 Task: Add a signature James Flores containing Have a great Fathers Day, James Flores to email address softage.8@softage.net and add a folder Educational resources
Action: Mouse moved to (126, 166)
Screenshot: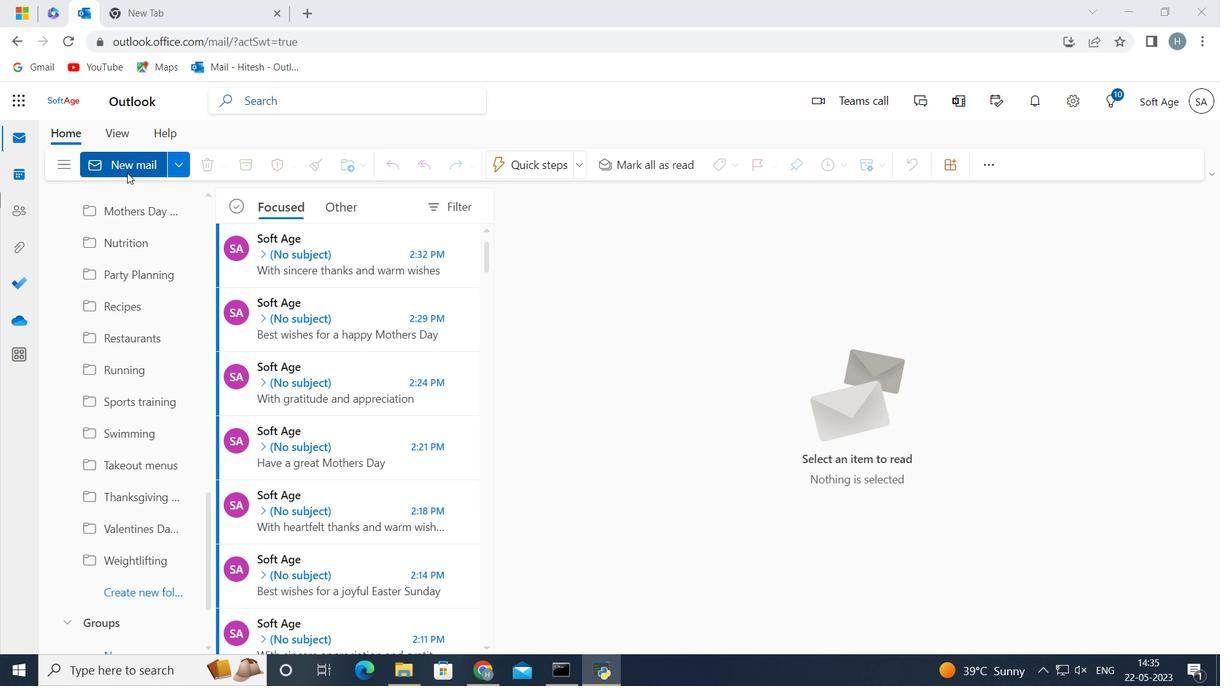 
Action: Mouse pressed left at (126, 166)
Screenshot: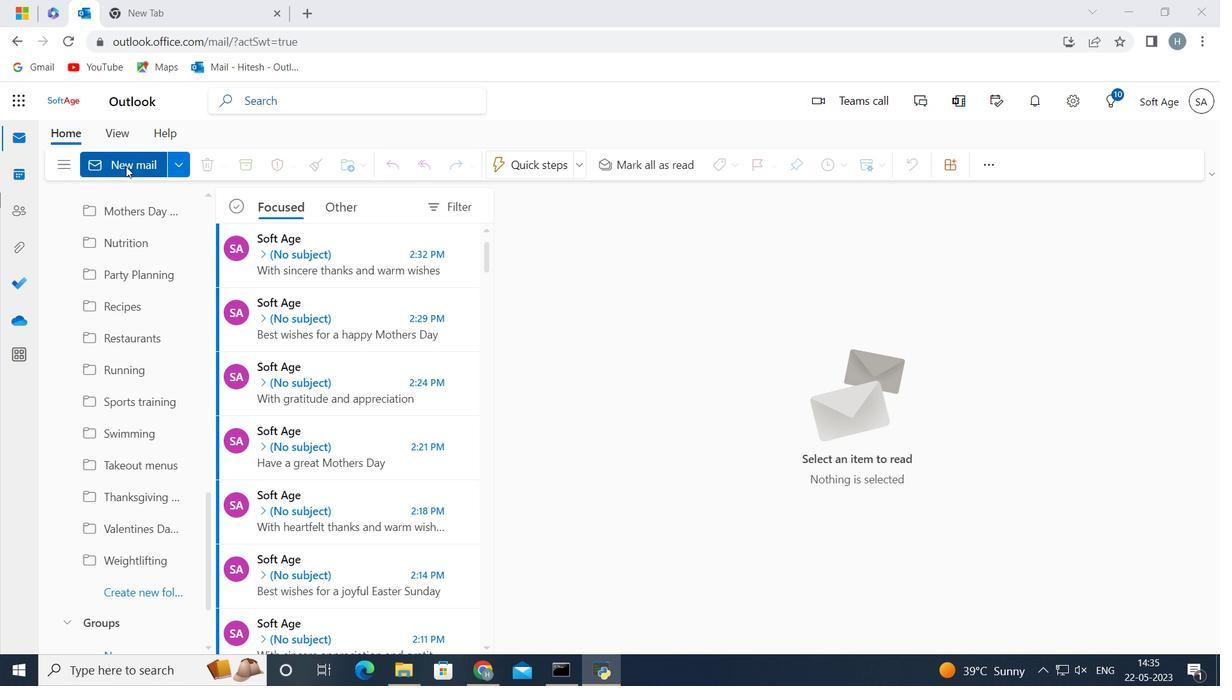 
Action: Mouse moved to (1002, 174)
Screenshot: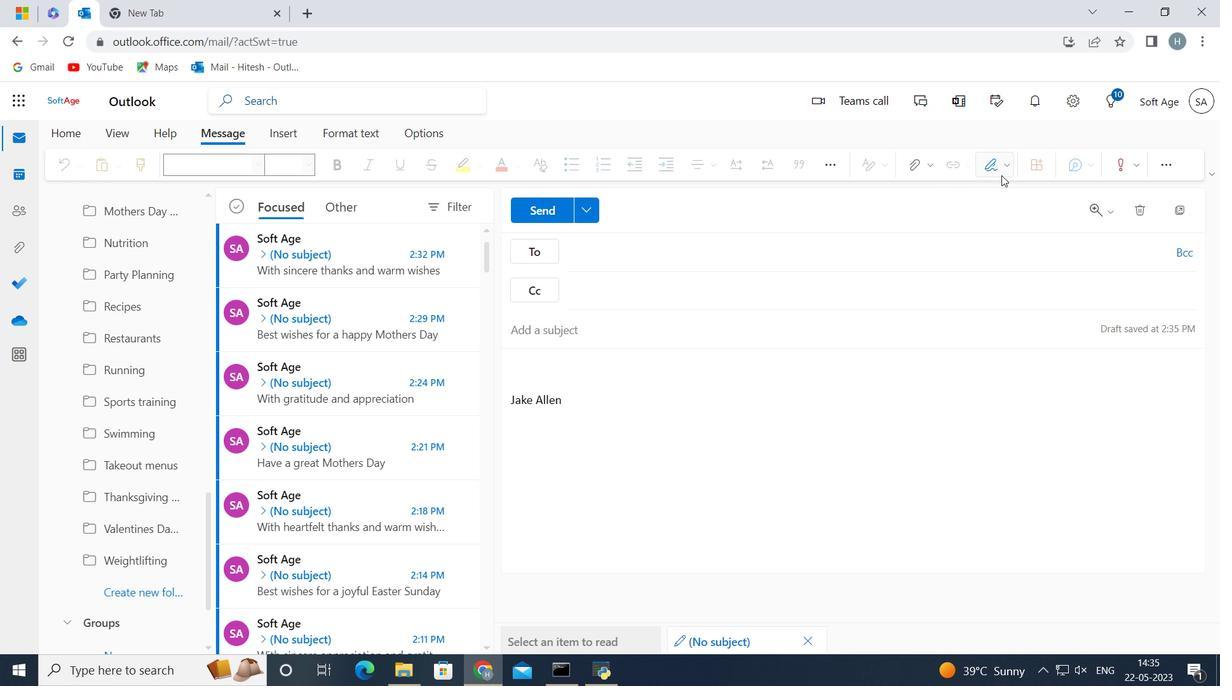 
Action: Mouse pressed left at (1002, 174)
Screenshot: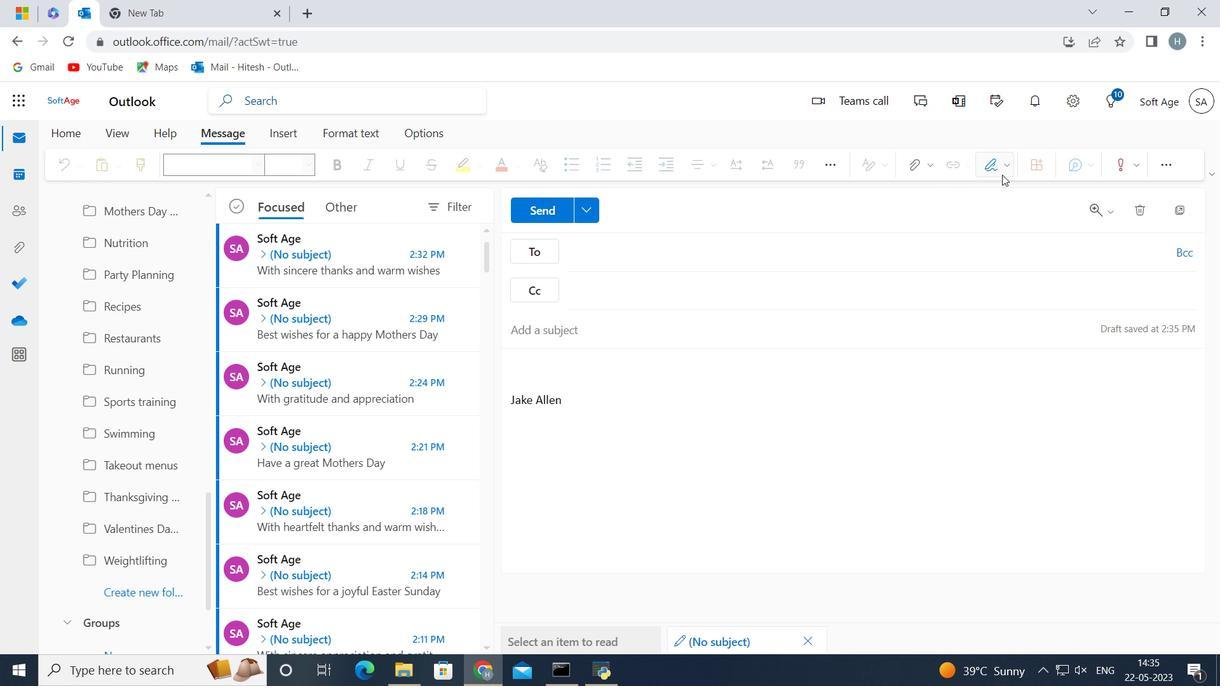 
Action: Mouse moved to (934, 547)
Screenshot: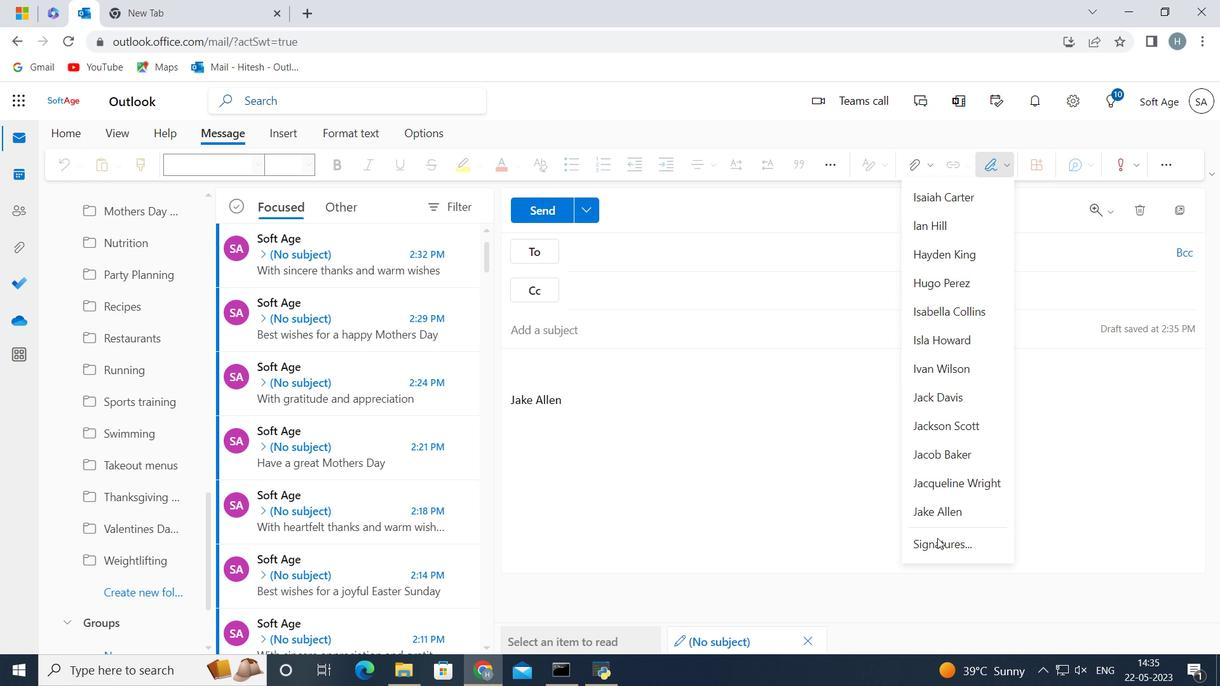 
Action: Mouse pressed left at (934, 547)
Screenshot: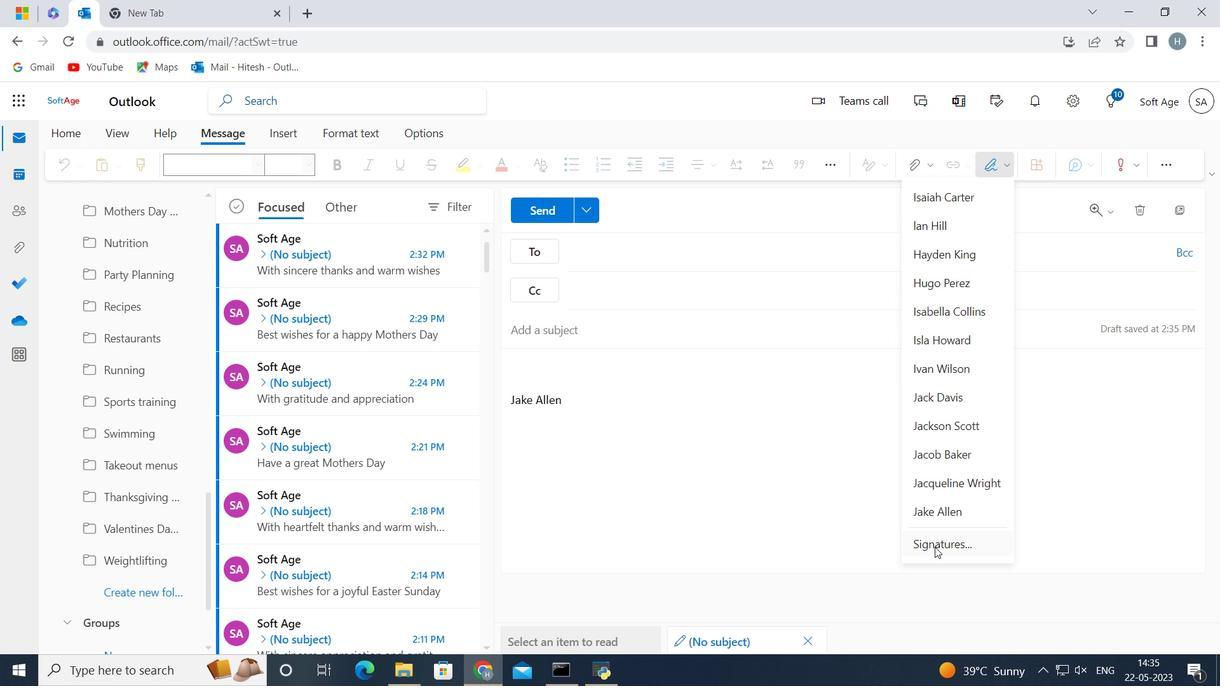 
Action: Mouse moved to (793, 290)
Screenshot: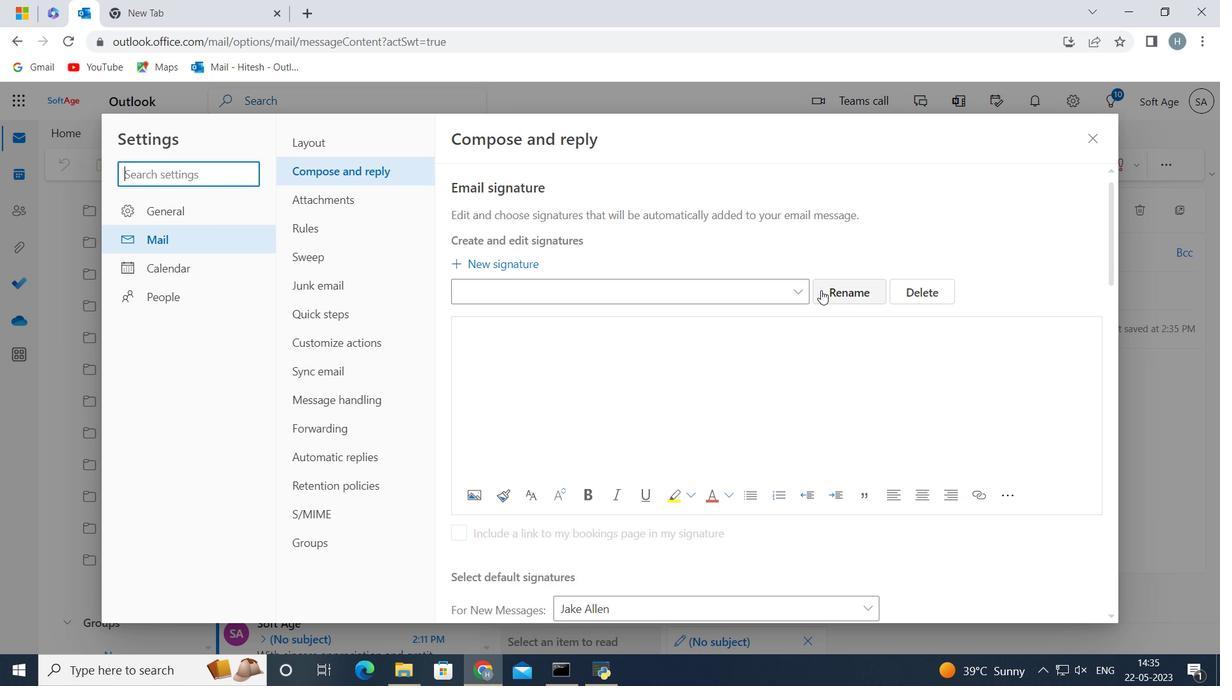 
Action: Mouse pressed left at (793, 290)
Screenshot: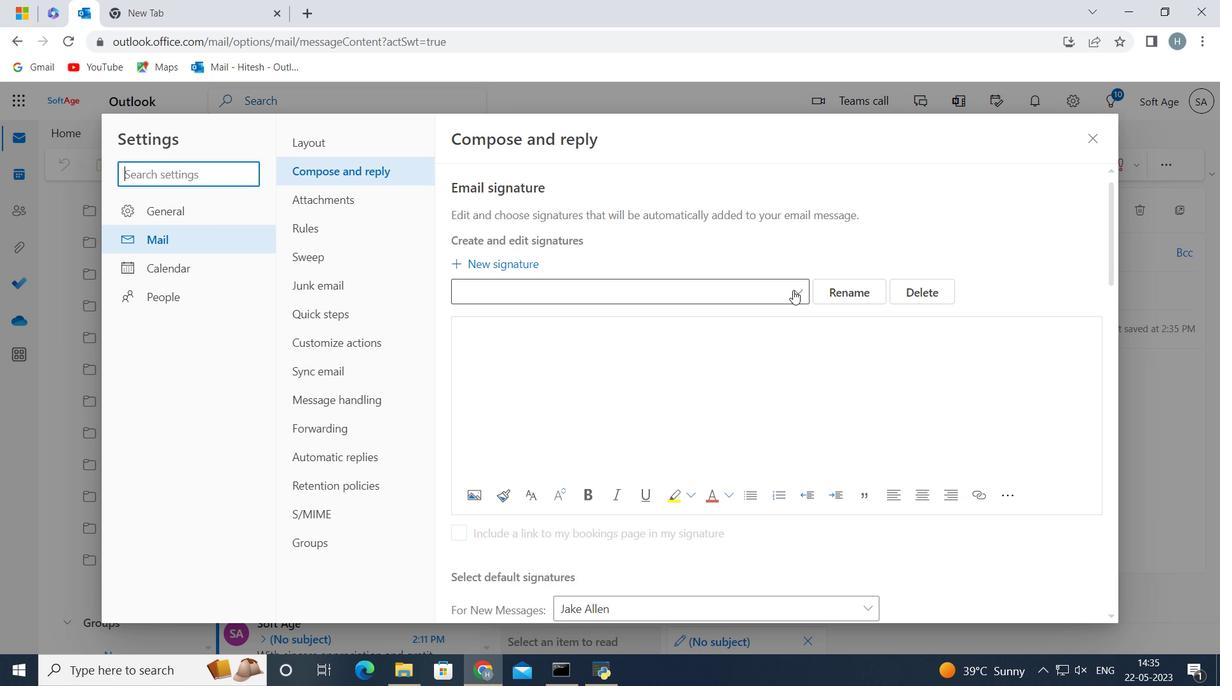 
Action: Mouse moved to (852, 287)
Screenshot: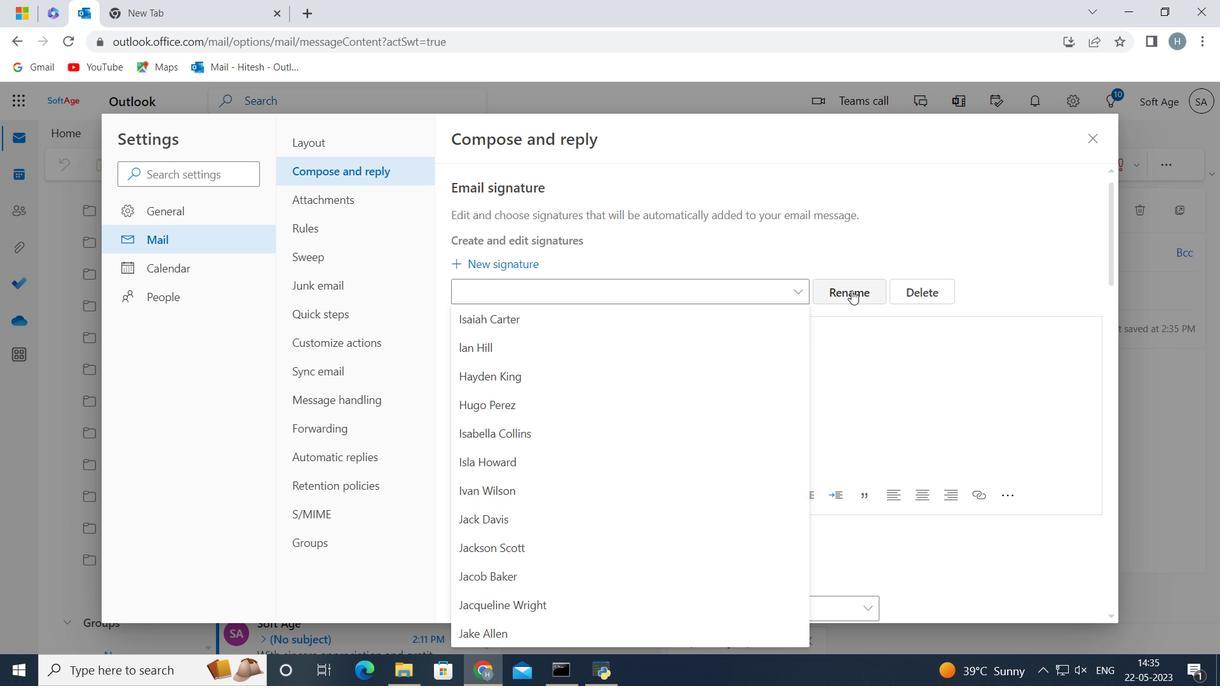 
Action: Mouse pressed left at (852, 287)
Screenshot: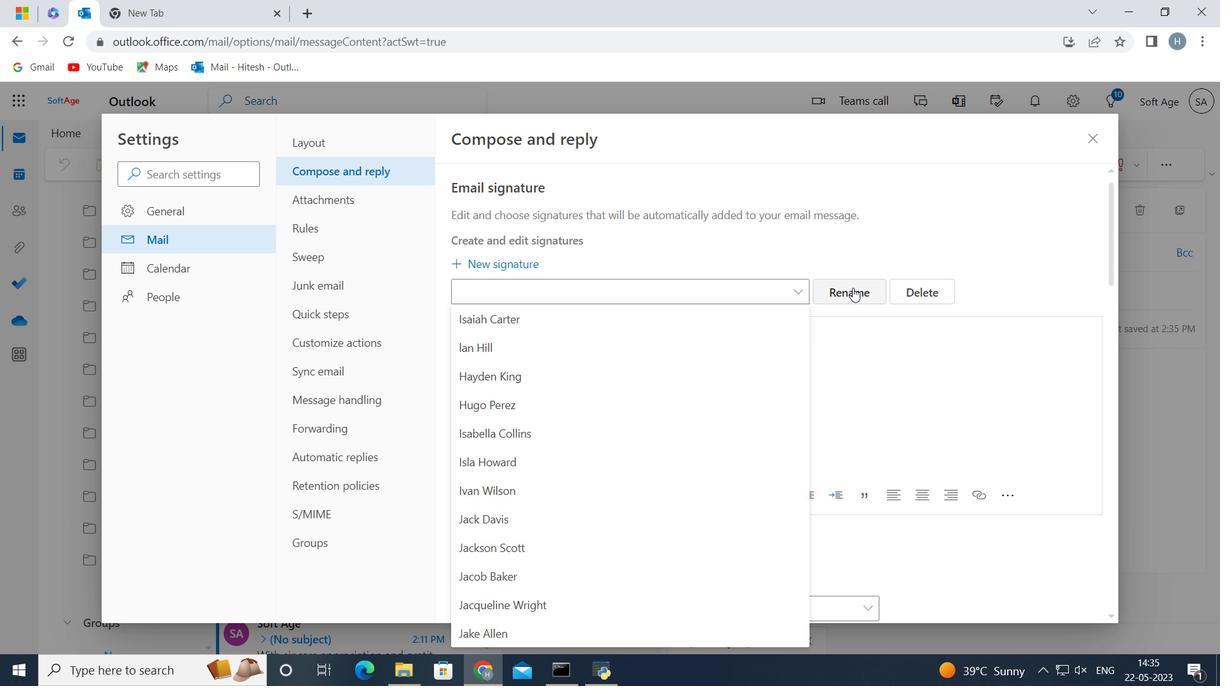 
Action: Mouse pressed left at (852, 287)
Screenshot: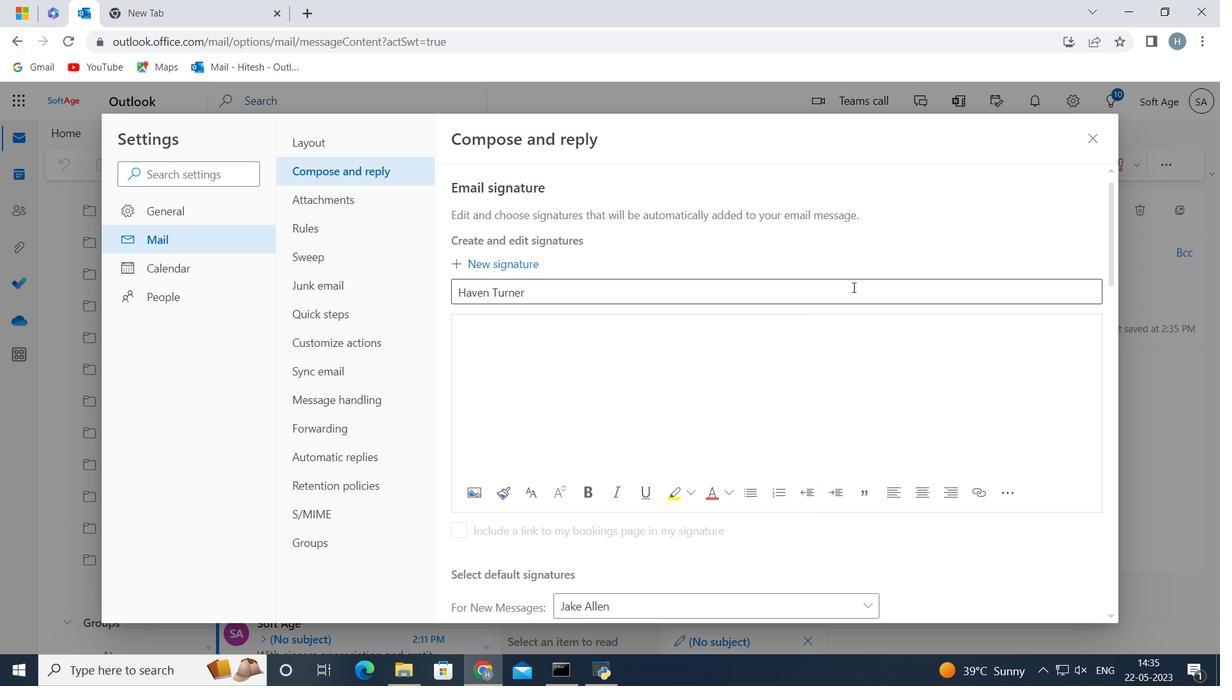 
Action: Key pressed <Key.backspace><Key.backspace><Key.backspace><Key.backspace><Key.backspace><Key.backspace><Key.backspace><Key.backspace><Key.backspace><Key.backspace><Key.backspace><Key.backspace><Key.backspace><Key.shift>James<Key.space><Key.shift>Flores<Key.space>
Screenshot: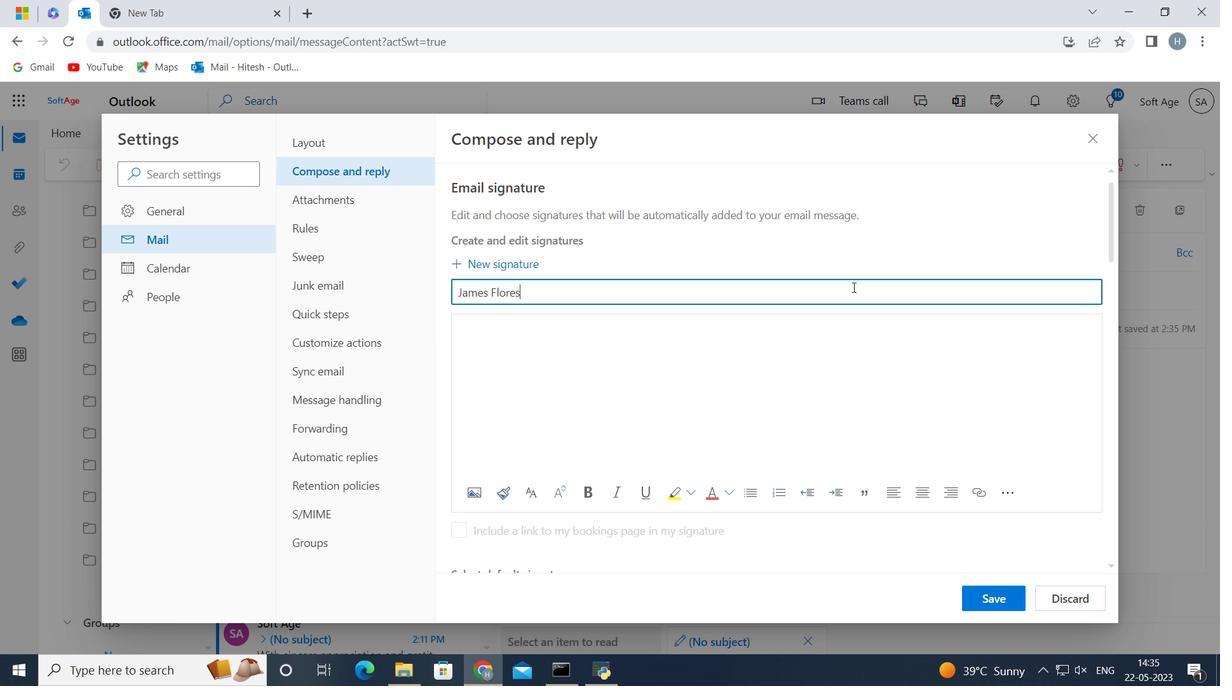 
Action: Mouse moved to (537, 339)
Screenshot: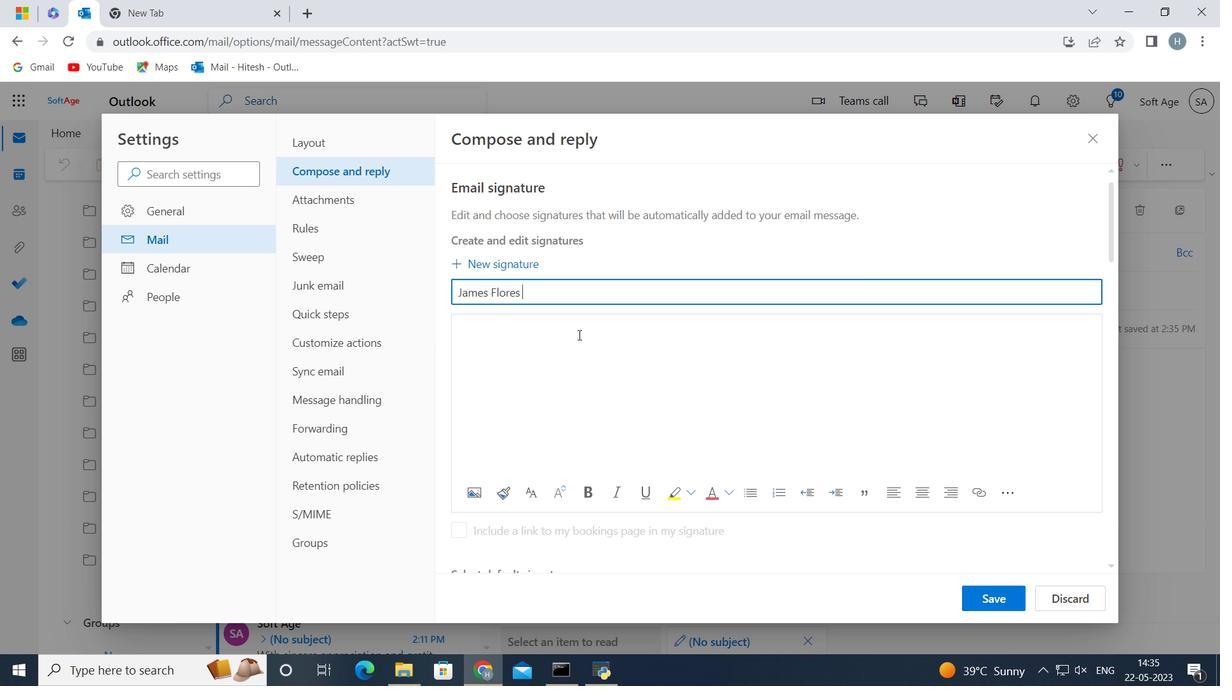 
Action: Mouse pressed left at (537, 339)
Screenshot: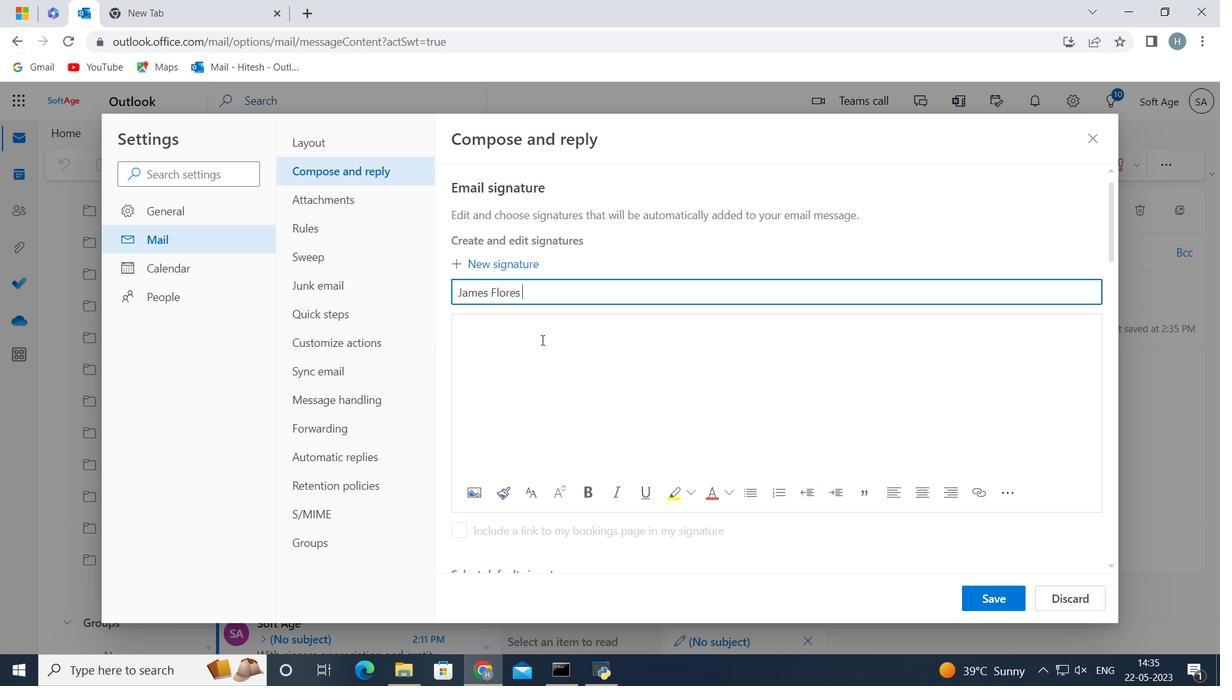 
Action: Key pressed <Key.shift>James<Key.space><Key.shift>Flores<Key.space>
Screenshot: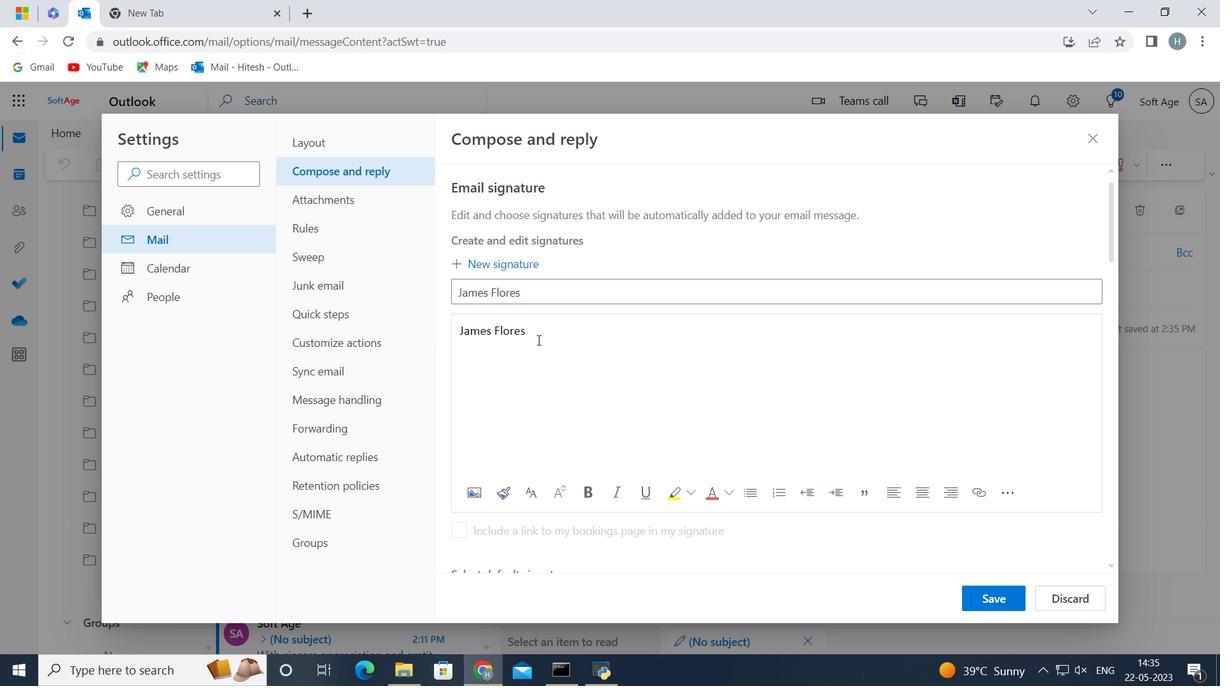 
Action: Mouse moved to (995, 603)
Screenshot: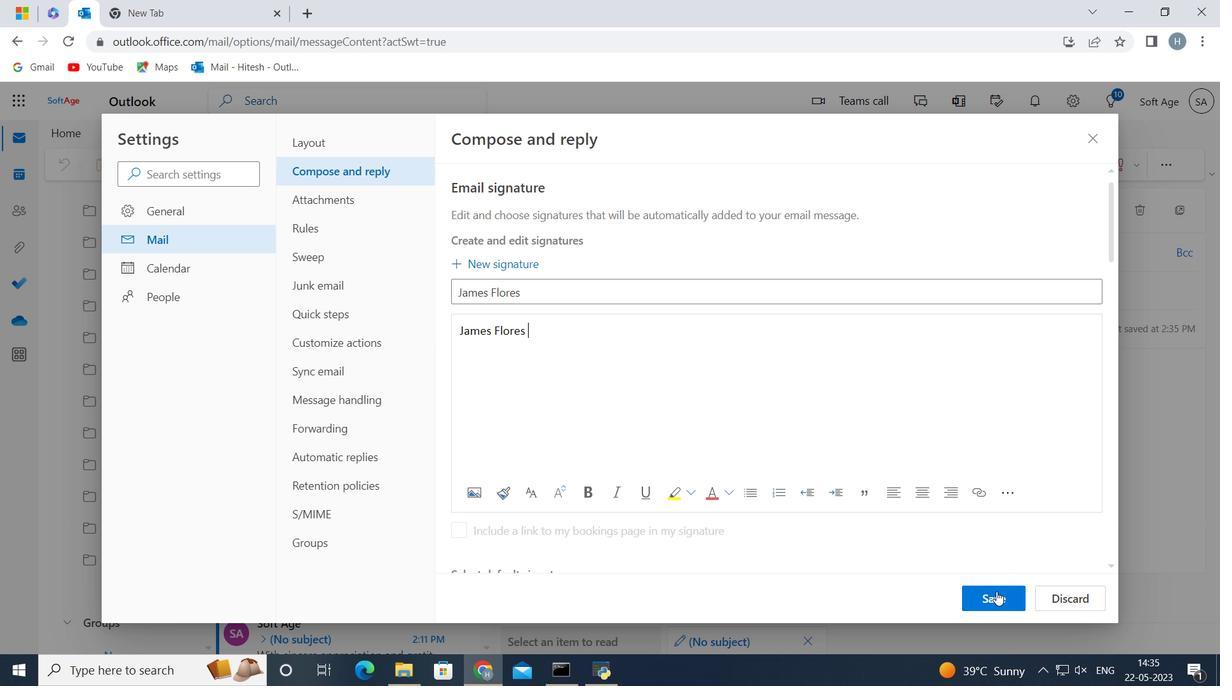 
Action: Mouse pressed left at (995, 603)
Screenshot: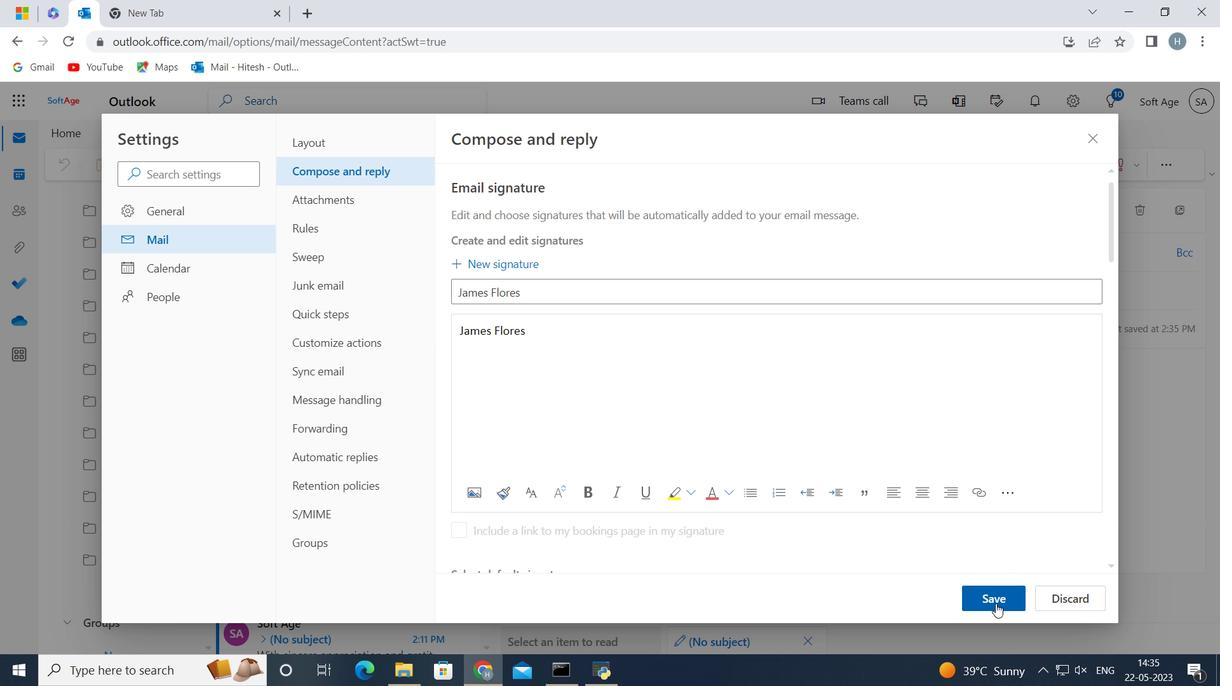 
Action: Mouse moved to (950, 302)
Screenshot: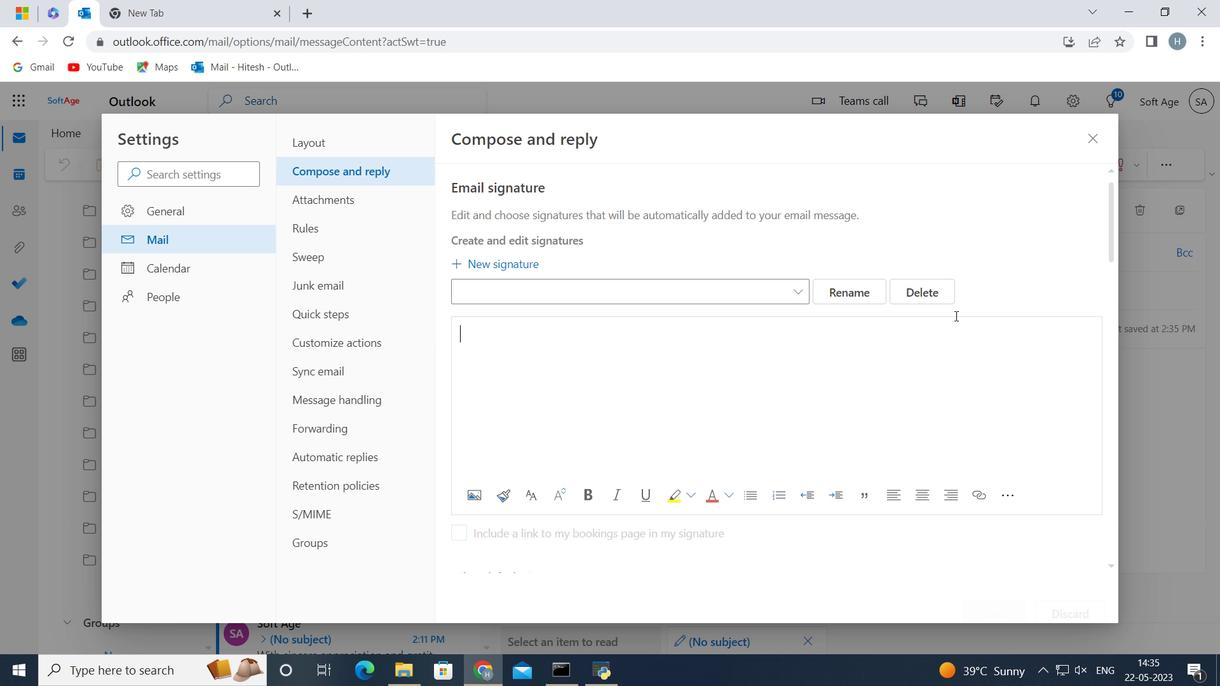 
Action: Mouse scrolled (950, 301) with delta (0, 0)
Screenshot: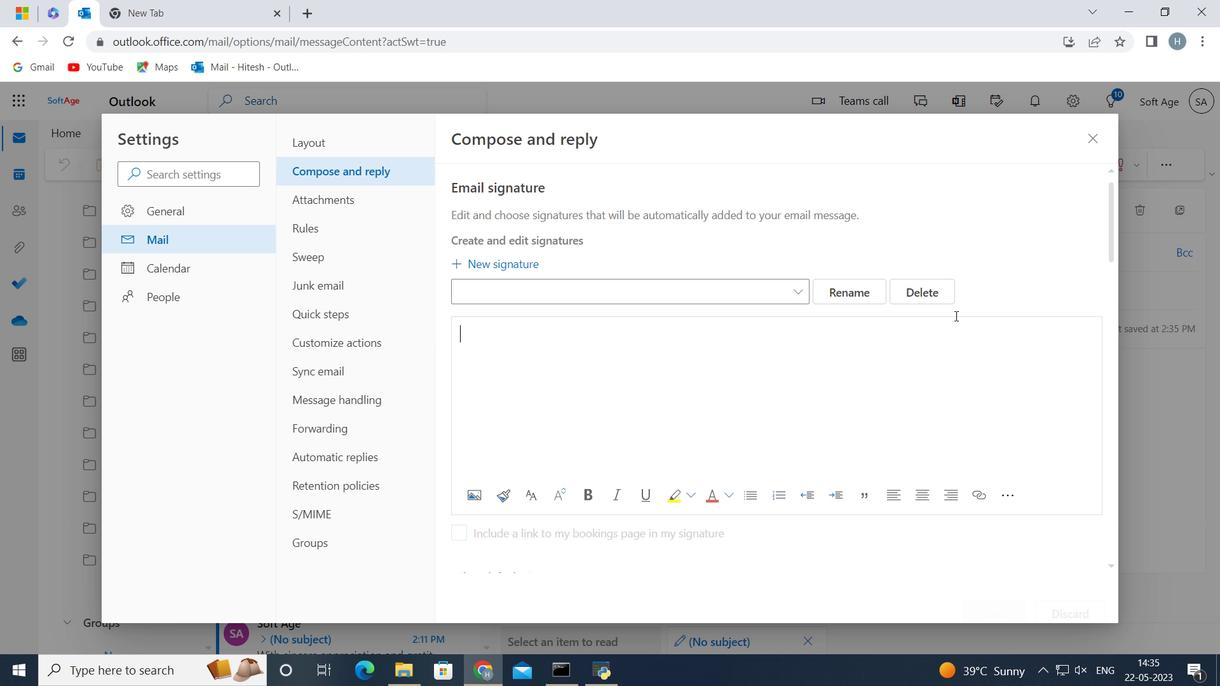 
Action: Mouse scrolled (950, 301) with delta (0, 0)
Screenshot: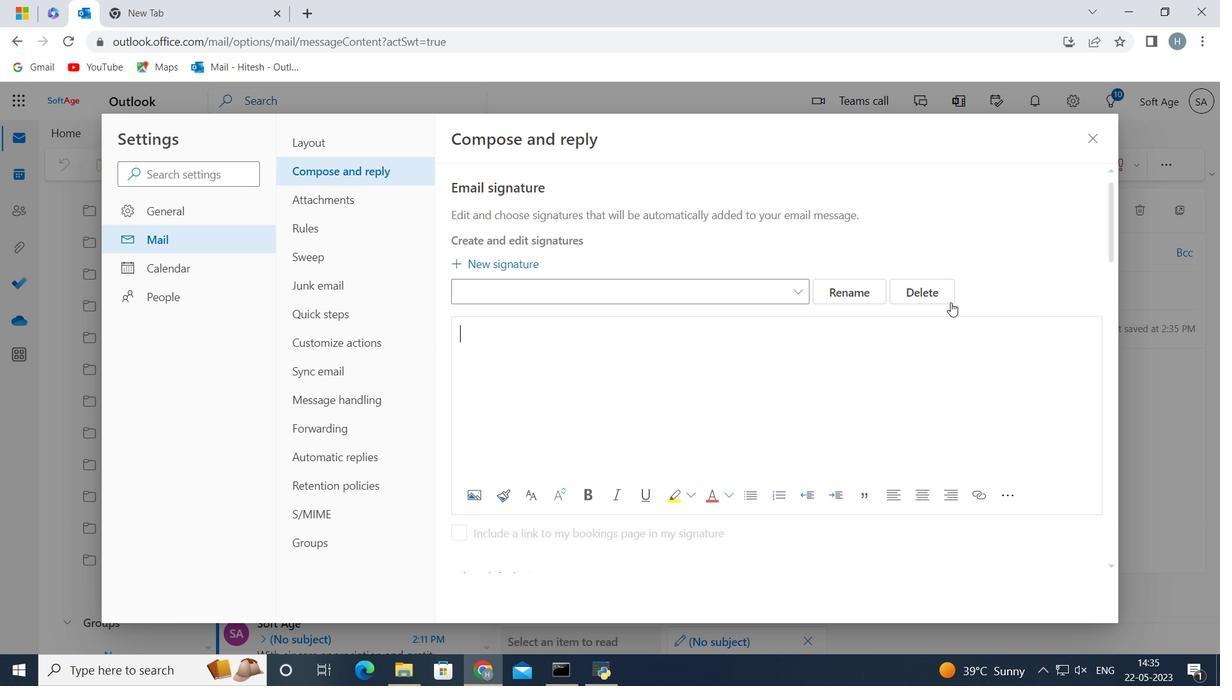 
Action: Mouse scrolled (950, 301) with delta (0, 0)
Screenshot: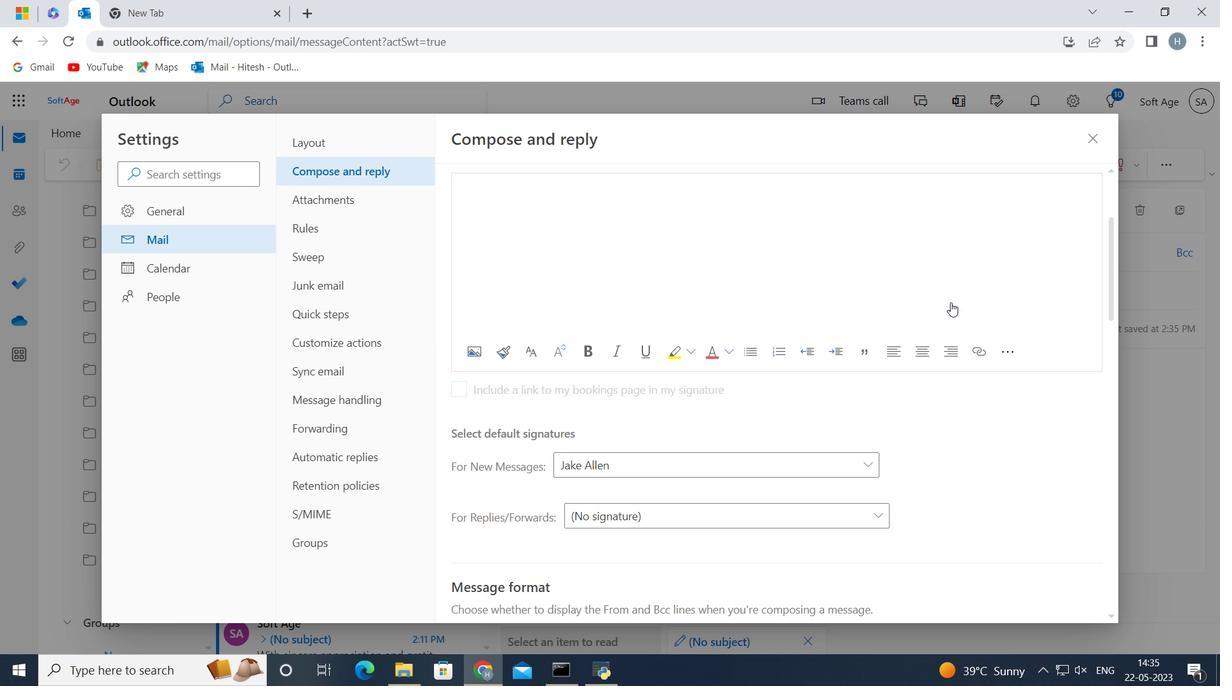 
Action: Mouse scrolled (950, 301) with delta (0, 0)
Screenshot: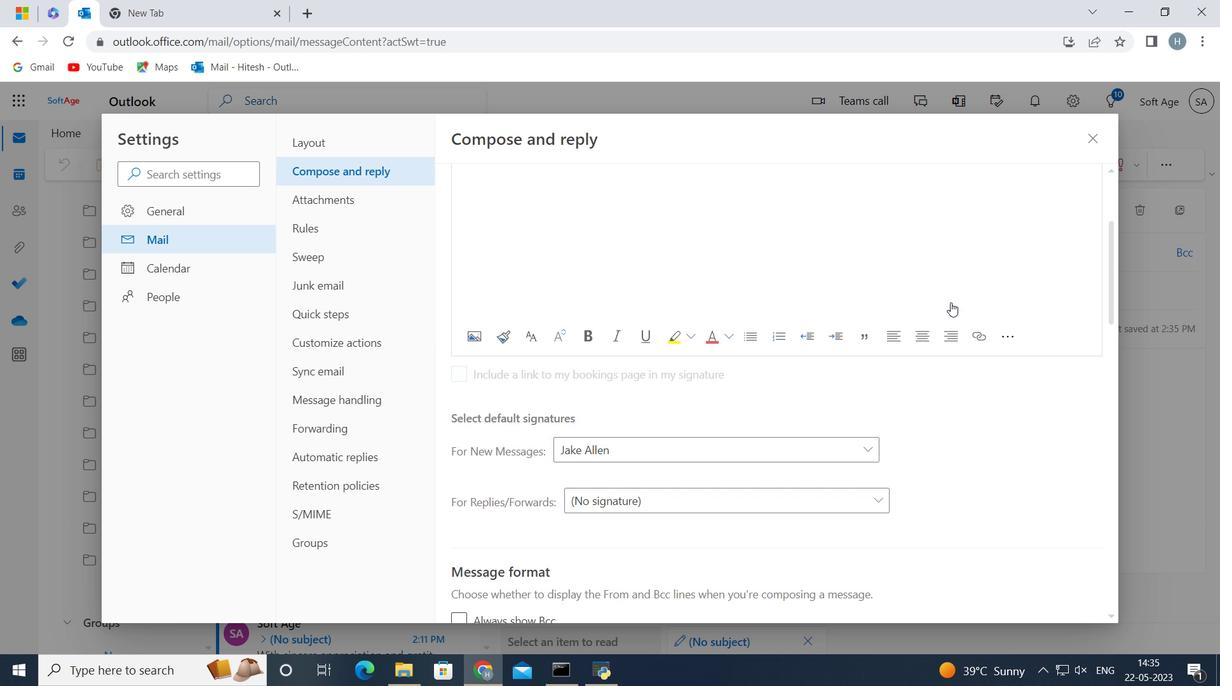 
Action: Mouse moved to (819, 286)
Screenshot: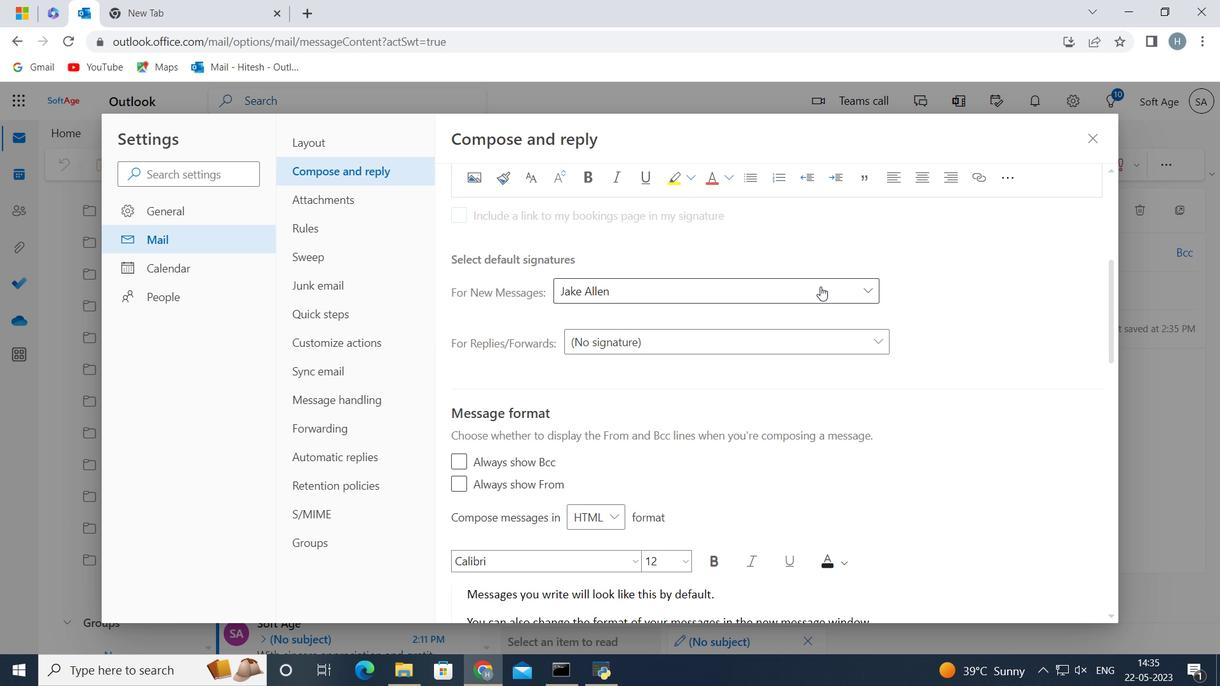 
Action: Mouse pressed left at (819, 286)
Screenshot: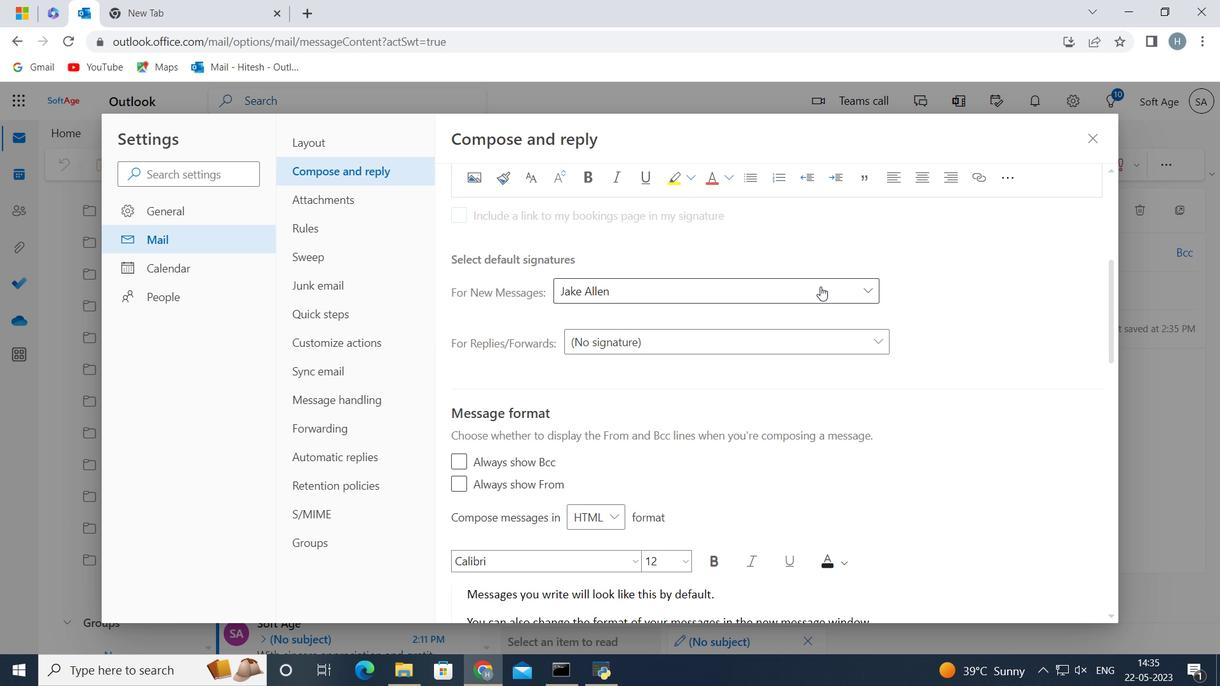 
Action: Mouse moved to (990, 632)
Screenshot: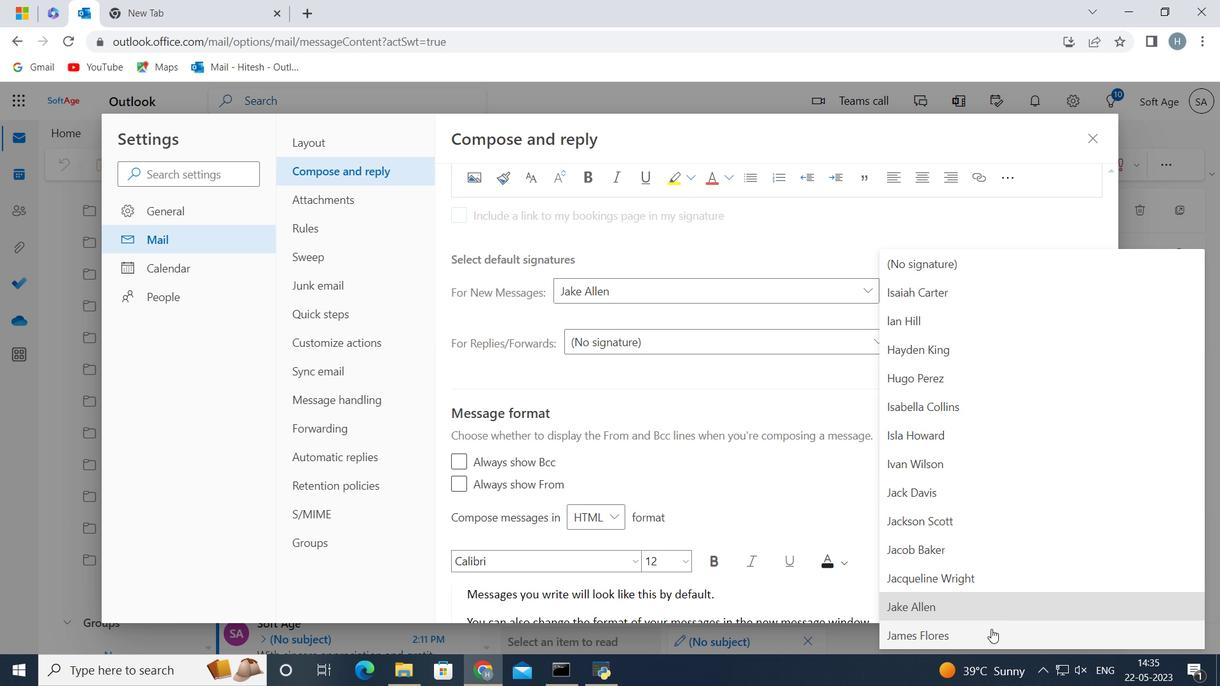 
Action: Mouse pressed left at (990, 632)
Screenshot: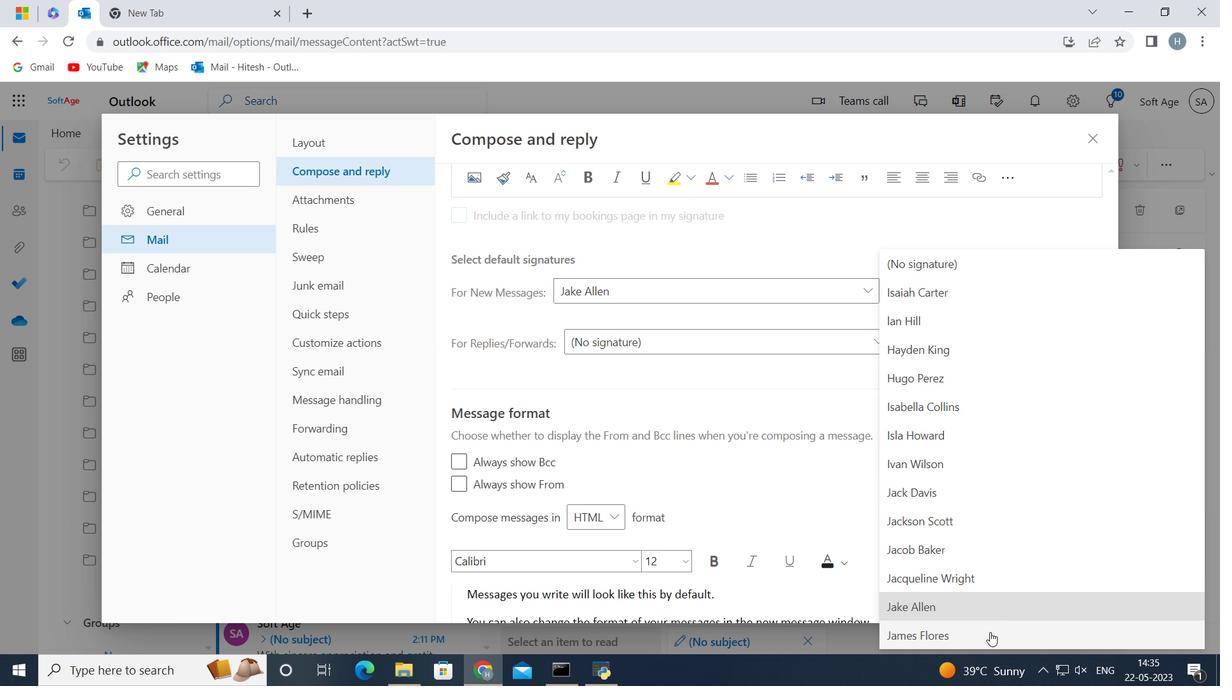 
Action: Mouse moved to (983, 596)
Screenshot: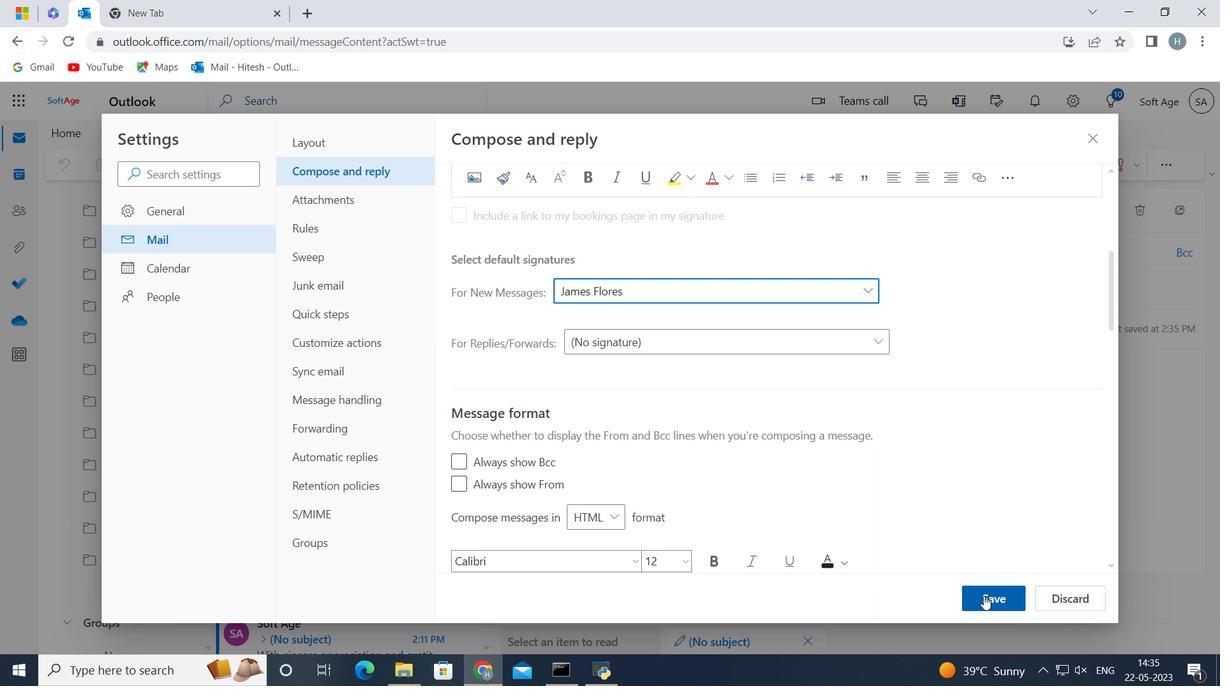 
Action: Mouse pressed left at (983, 596)
Screenshot: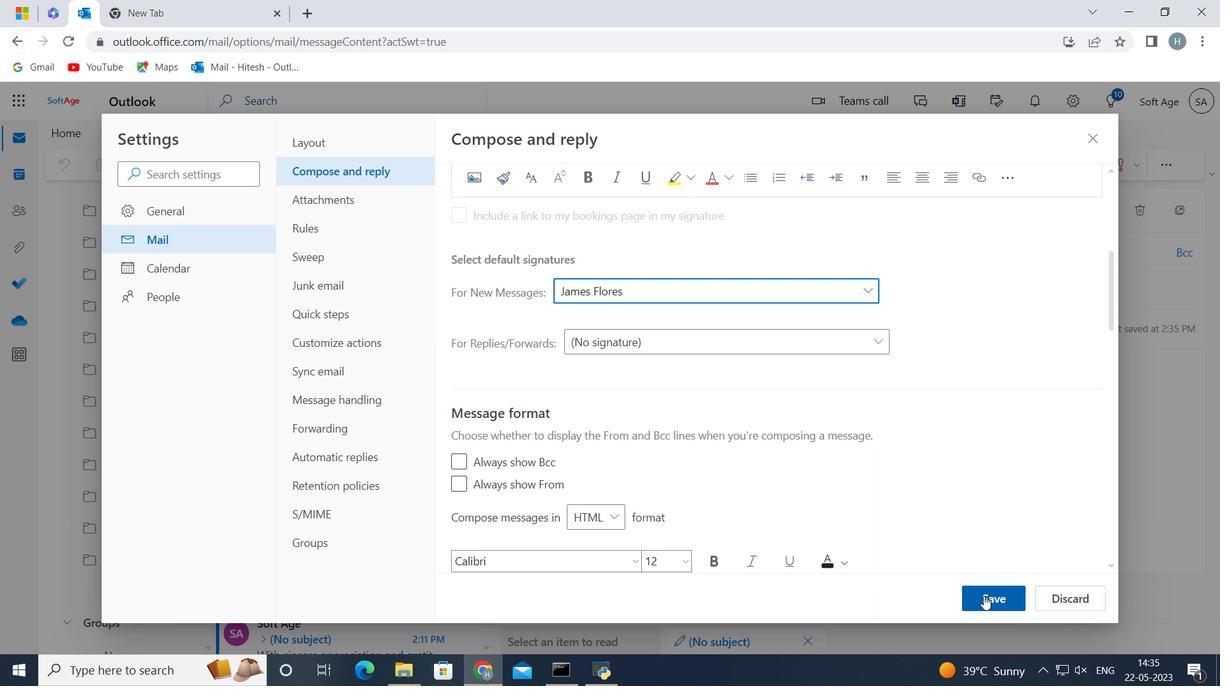 
Action: Mouse moved to (1093, 138)
Screenshot: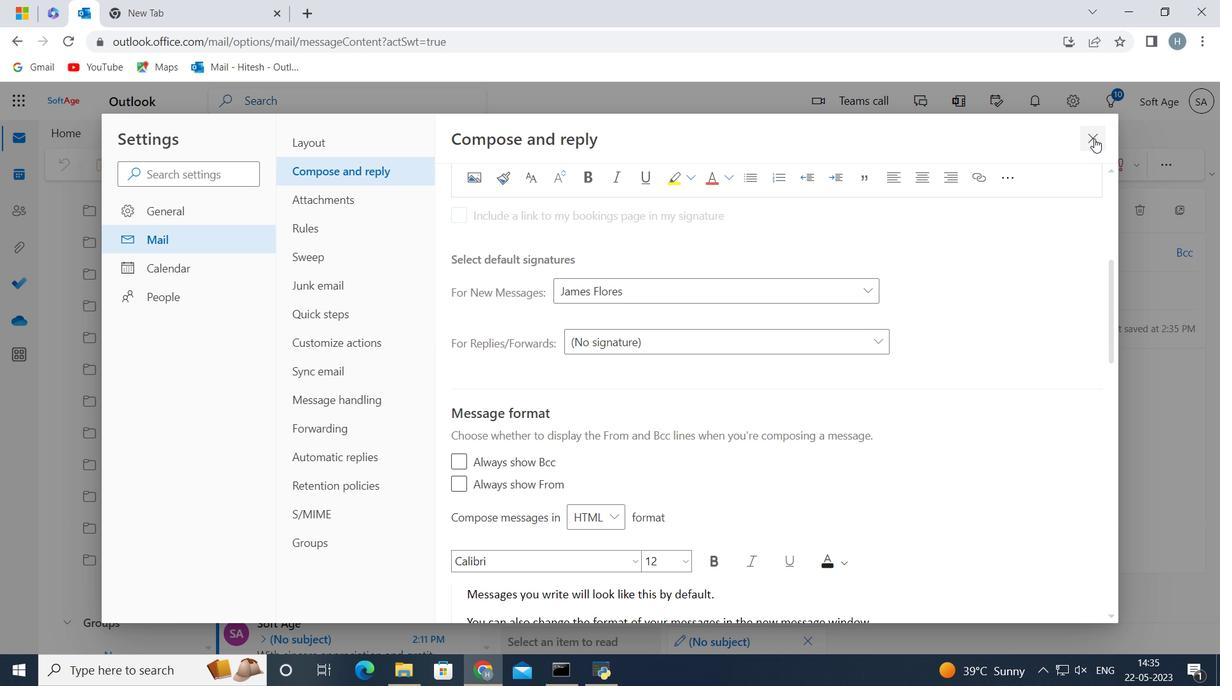 
Action: Mouse pressed left at (1093, 138)
Screenshot: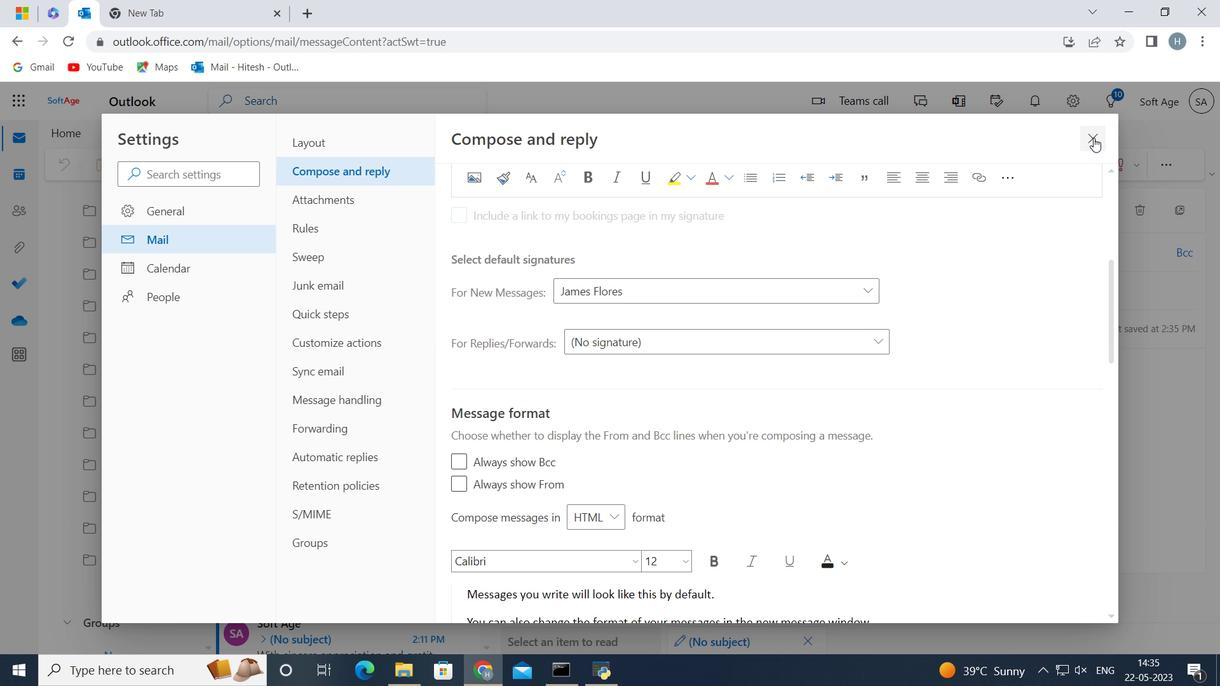 
Action: Mouse moved to (615, 401)
Screenshot: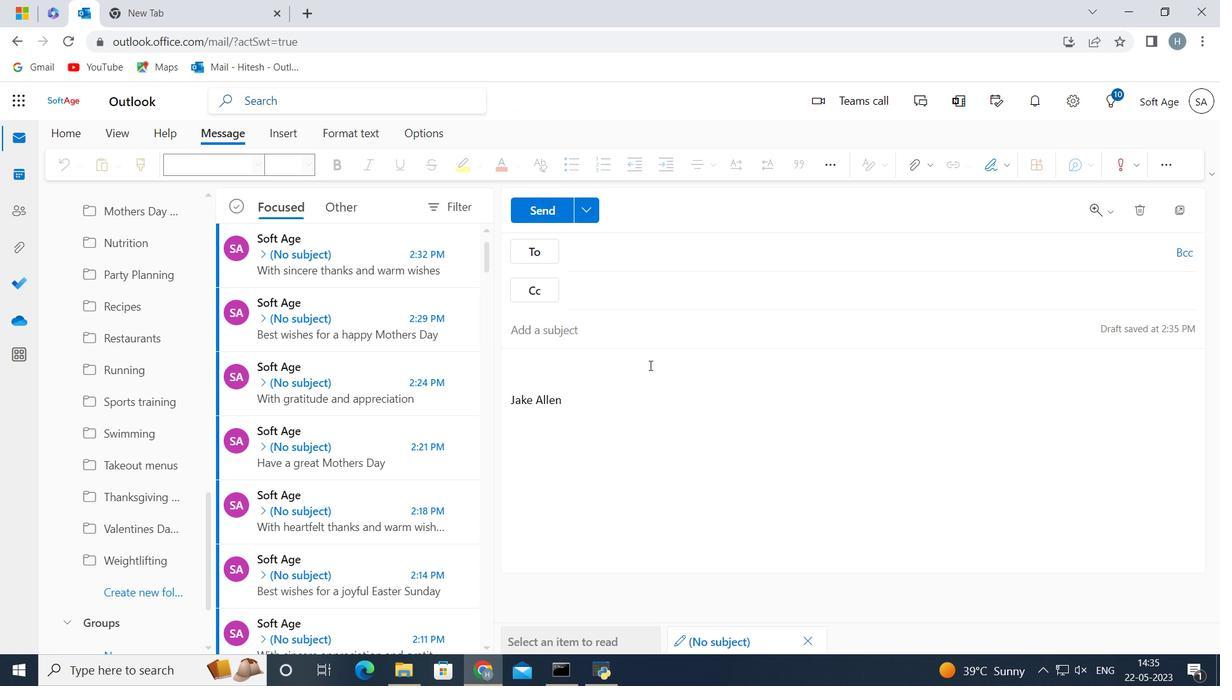 
Action: Mouse pressed left at (615, 401)
Screenshot: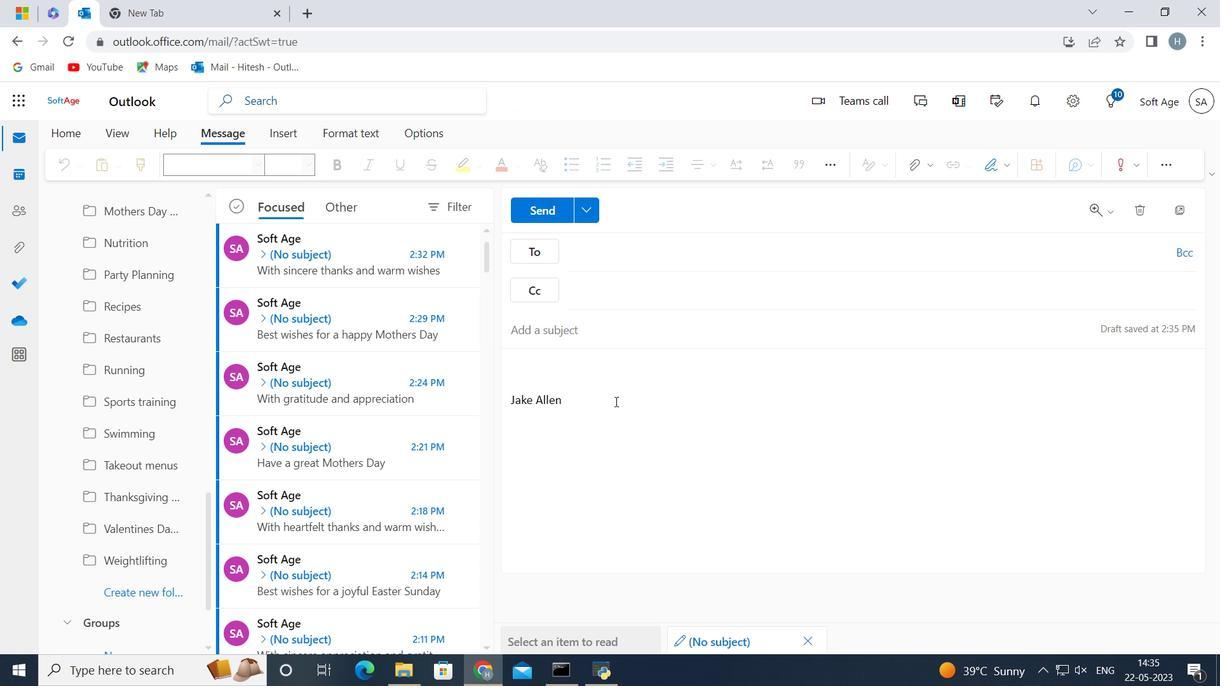 
Action: Mouse moved to (615, 402)
Screenshot: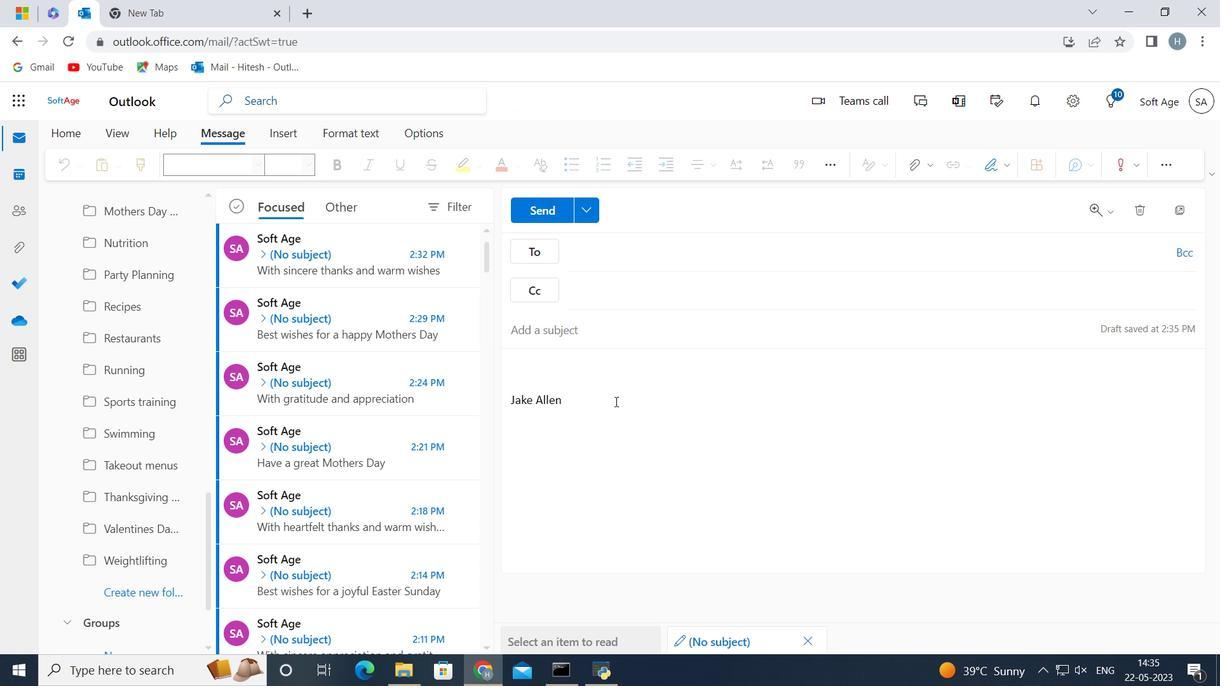 
Action: Key pressed <Key.backspace><Key.backspace><Key.backspace><Key.backspace><Key.backspace><Key.backspace><Key.backspace><Key.backspace><Key.backspace><Key.backspace><Key.backspace><Key.backspace><Key.shift>Have<Key.space>a<Key.space>great<Key.space><Key.shift>Fathers<Key.space><Key.shift>Day<Key.space>
Screenshot: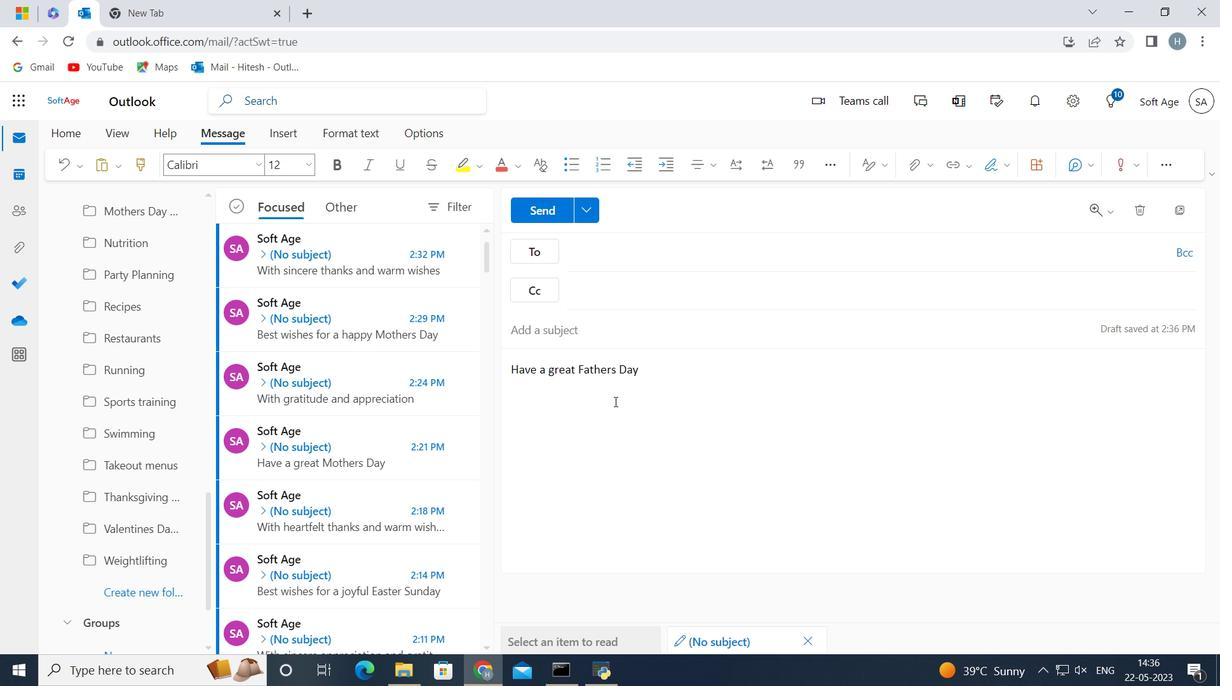 
Action: Mouse moved to (580, 238)
Screenshot: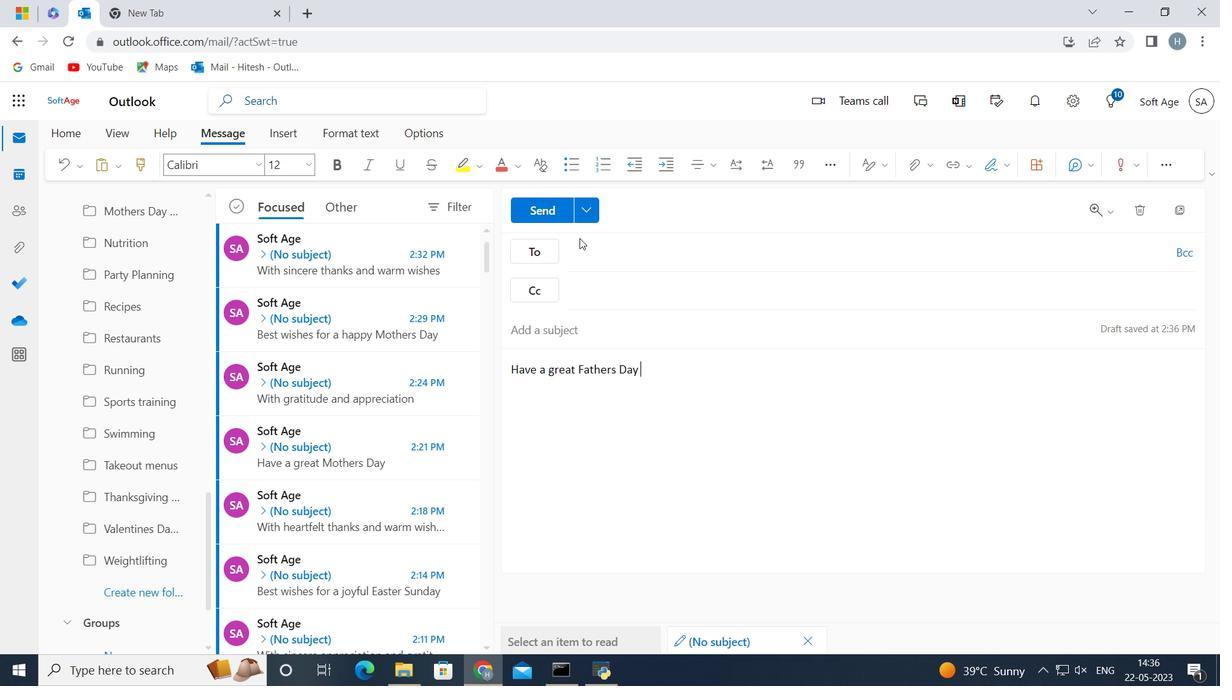 
Action: Mouse pressed left at (580, 238)
Screenshot: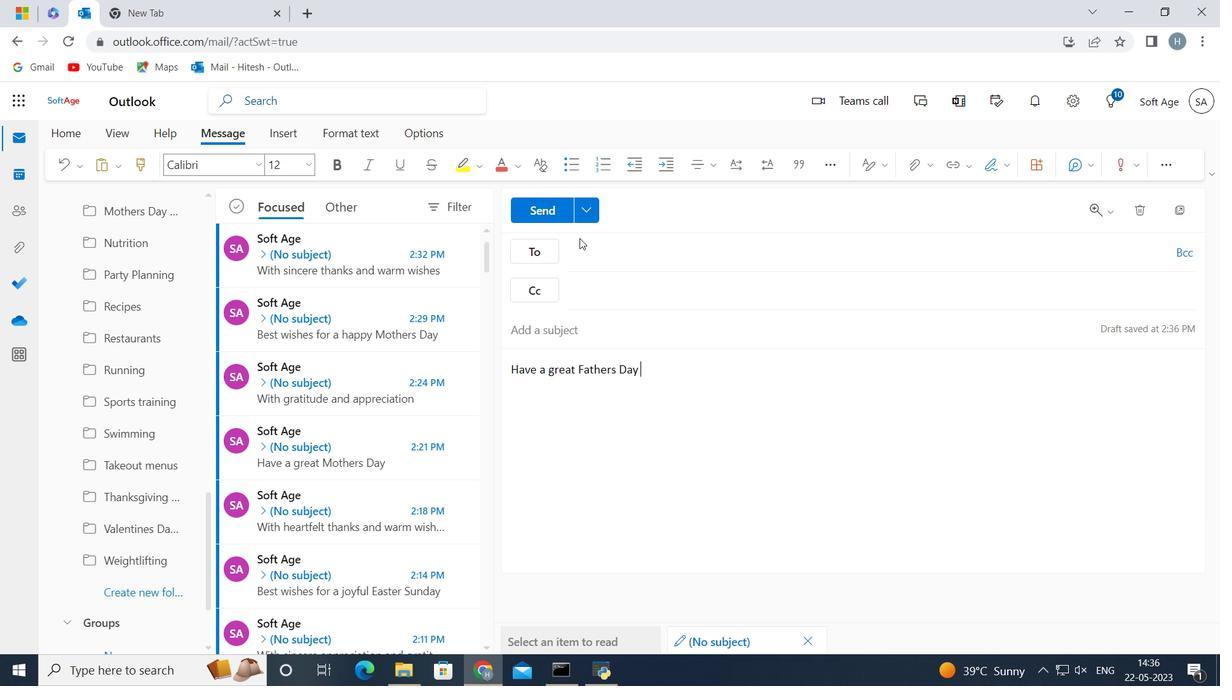 
Action: Mouse moved to (587, 240)
Screenshot: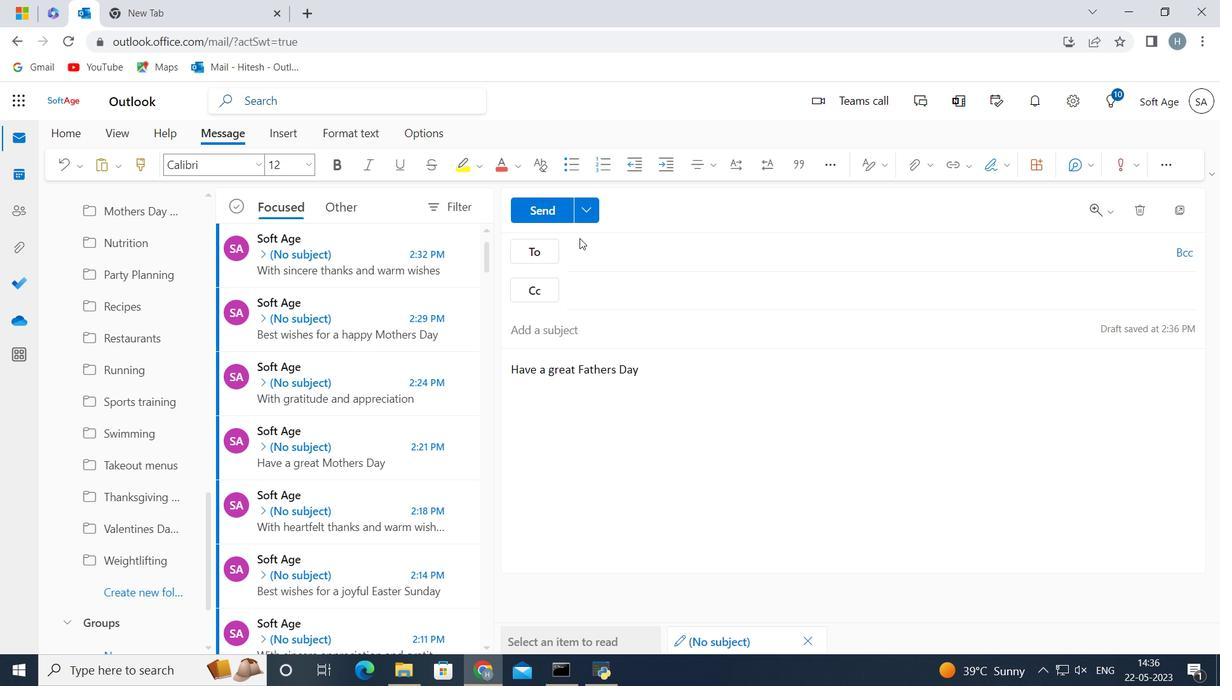 
Action: Mouse pressed left at (587, 240)
Screenshot: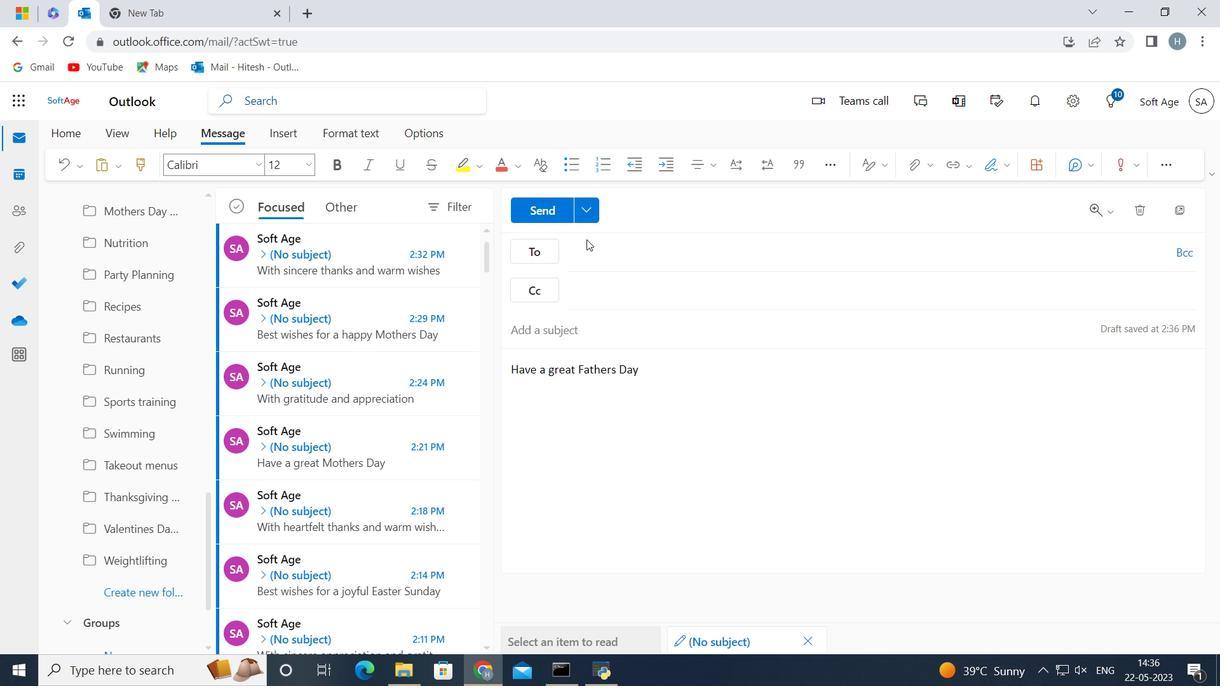 
Action: Mouse moved to (589, 241)
Screenshot: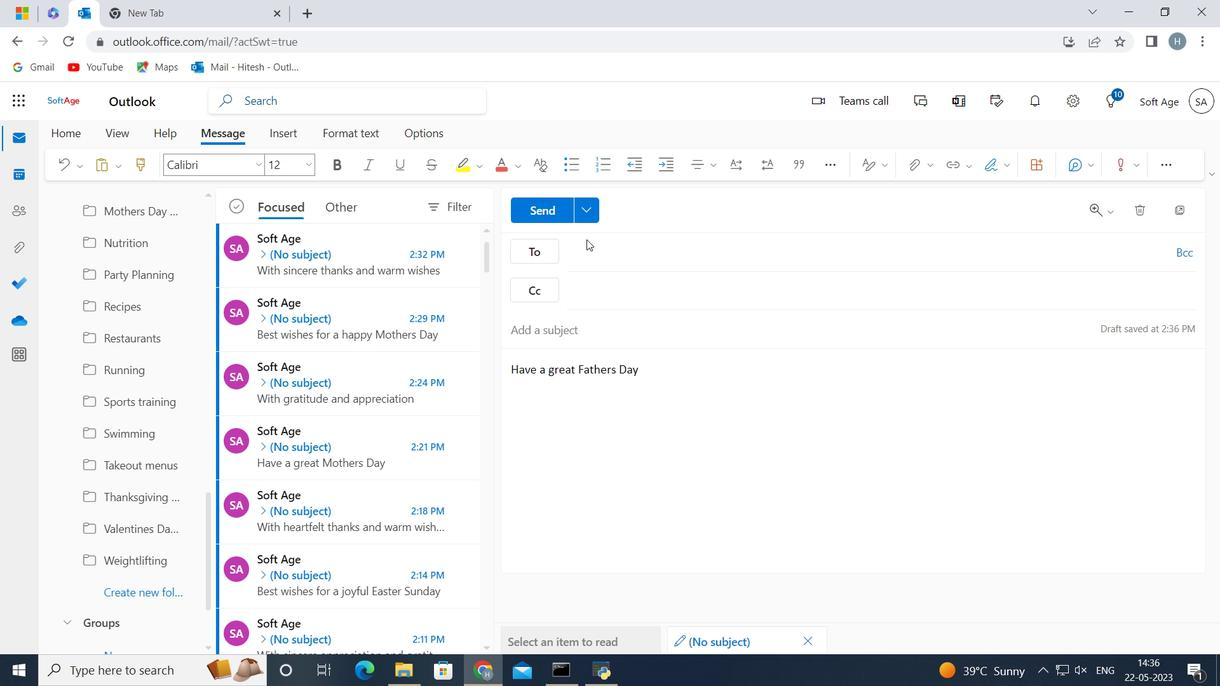 
Action: Mouse pressed left at (589, 241)
Screenshot: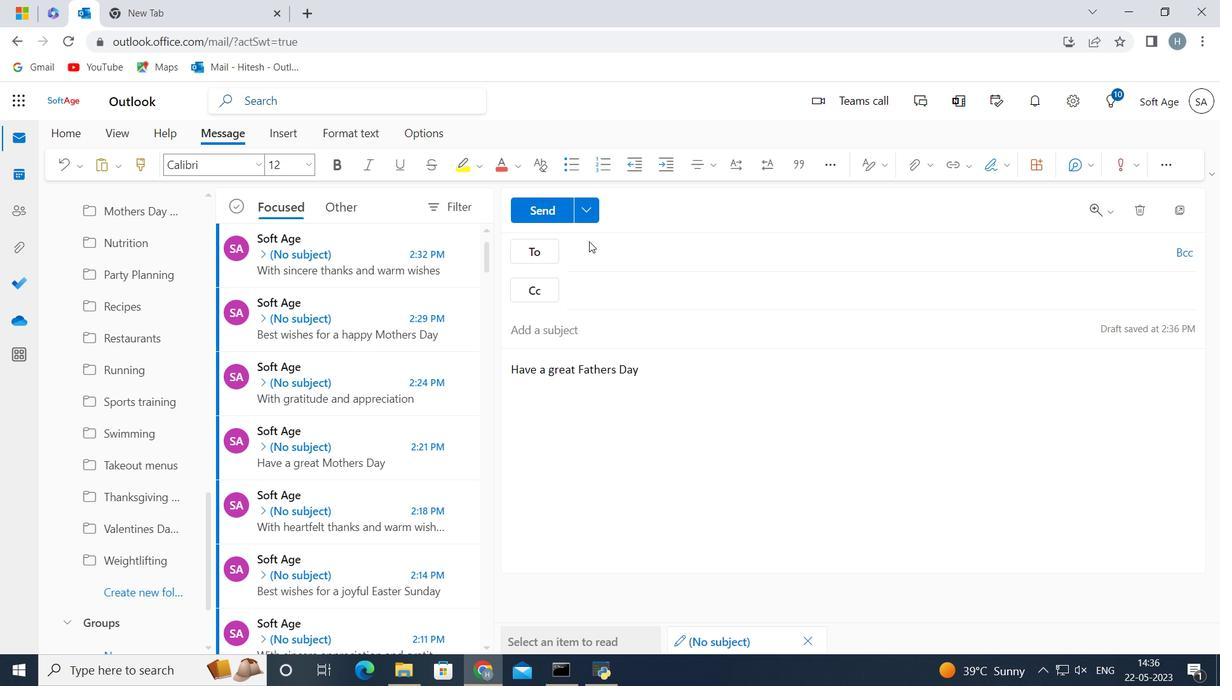 
Action: Mouse moved to (617, 251)
Screenshot: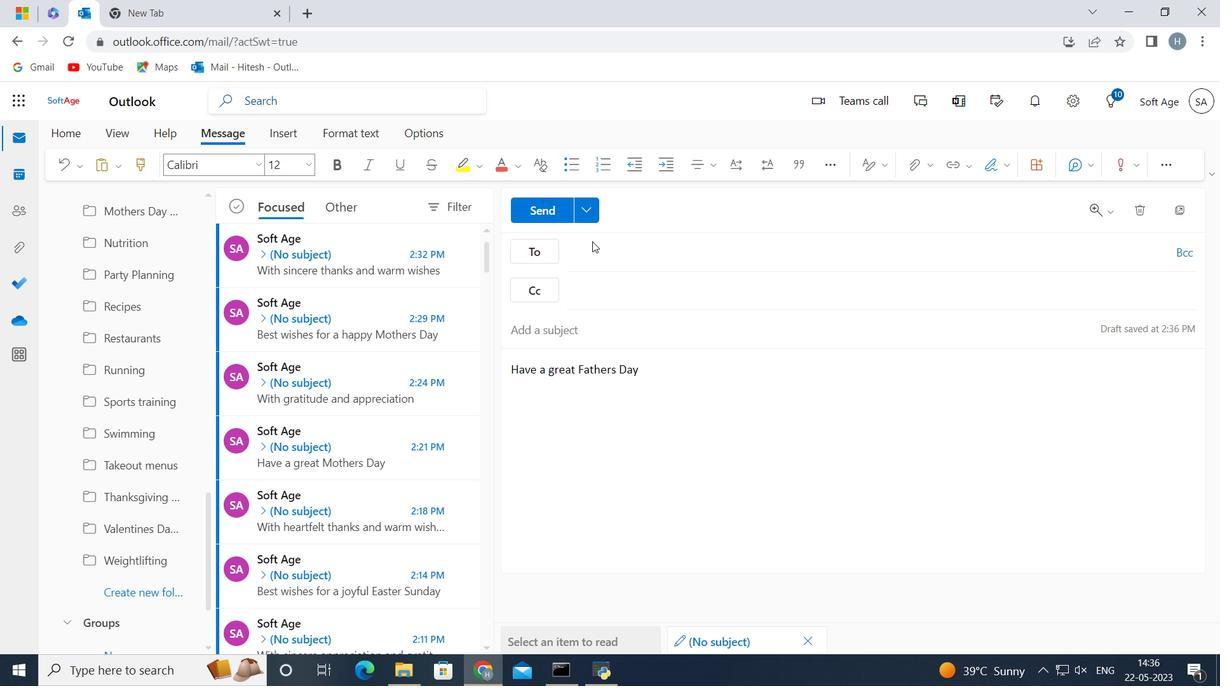 
Action: Mouse pressed left at (617, 251)
Screenshot: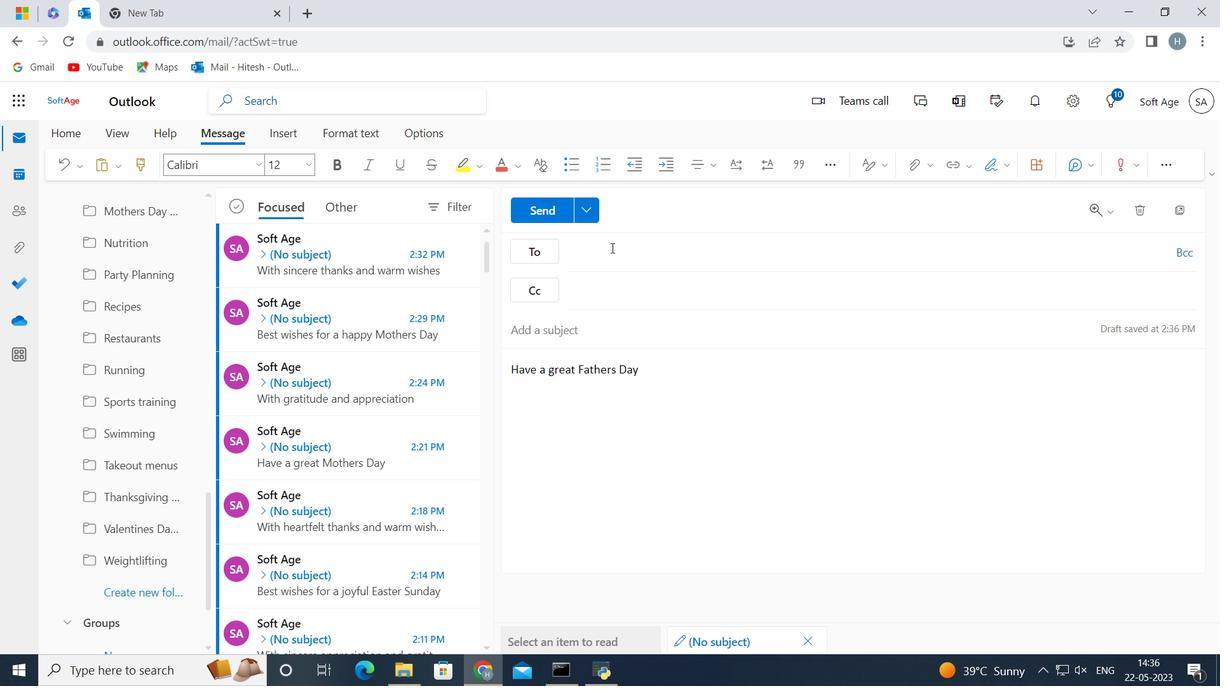 
Action: Mouse moved to (612, 255)
Screenshot: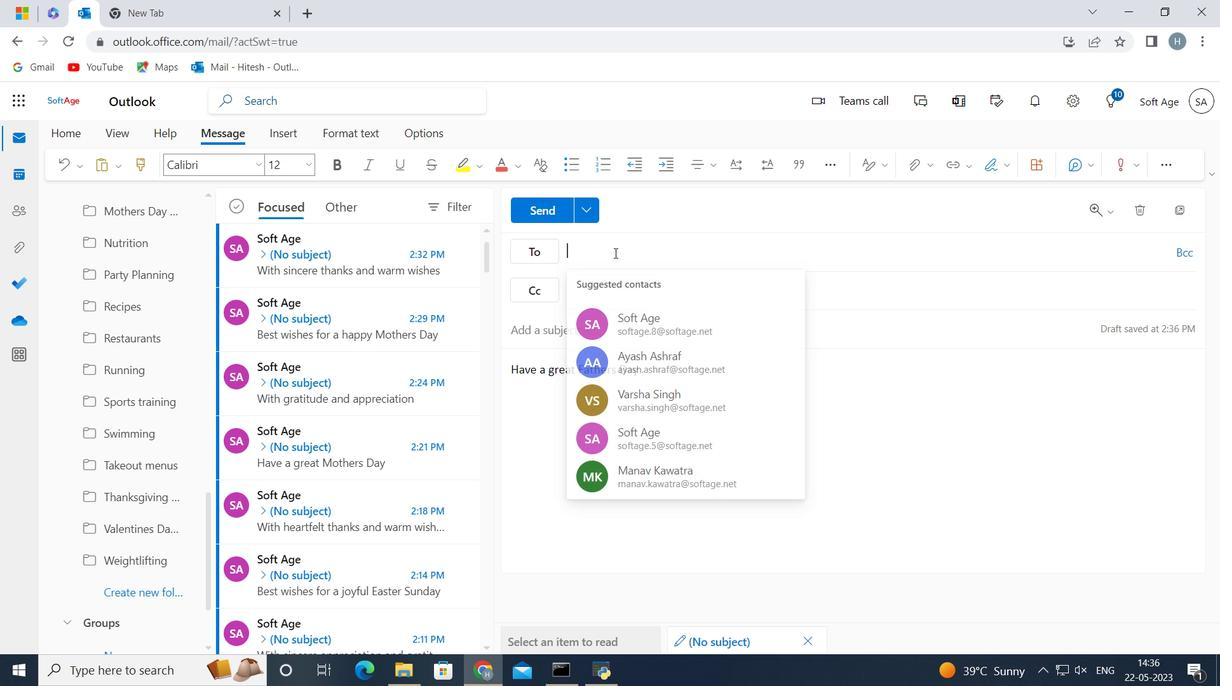 
Action: Key pressed softage.8<Key.shift>@softage.net
Screenshot: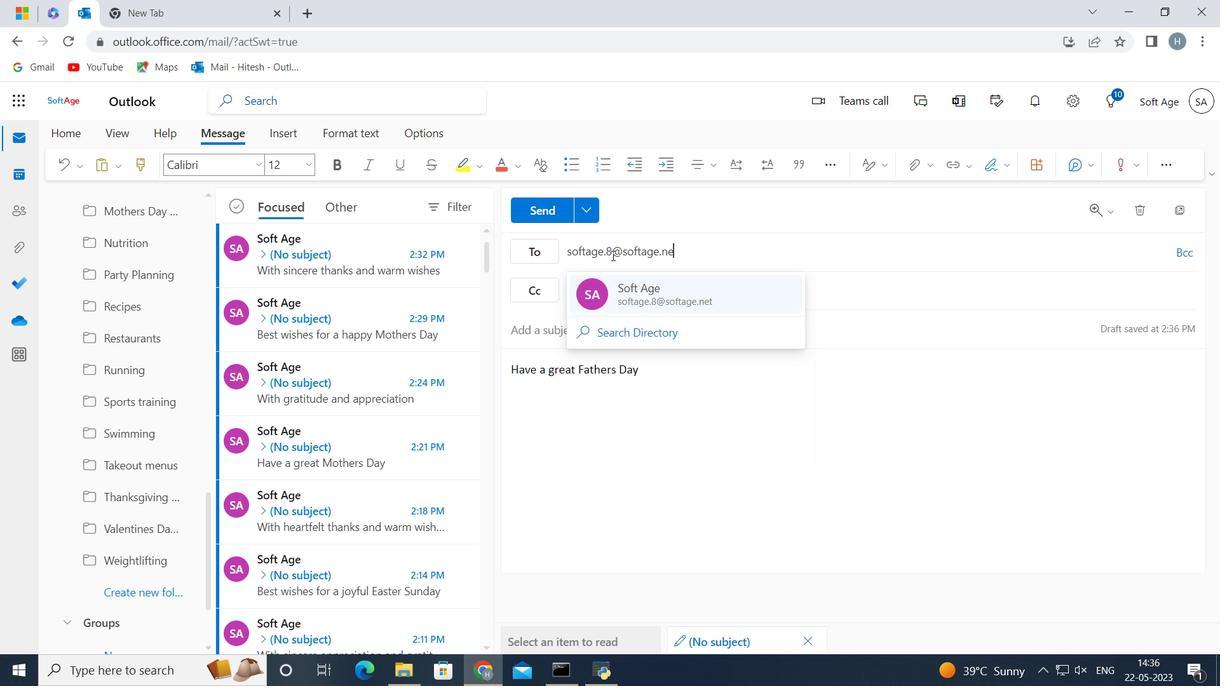 
Action: Mouse moved to (608, 286)
Screenshot: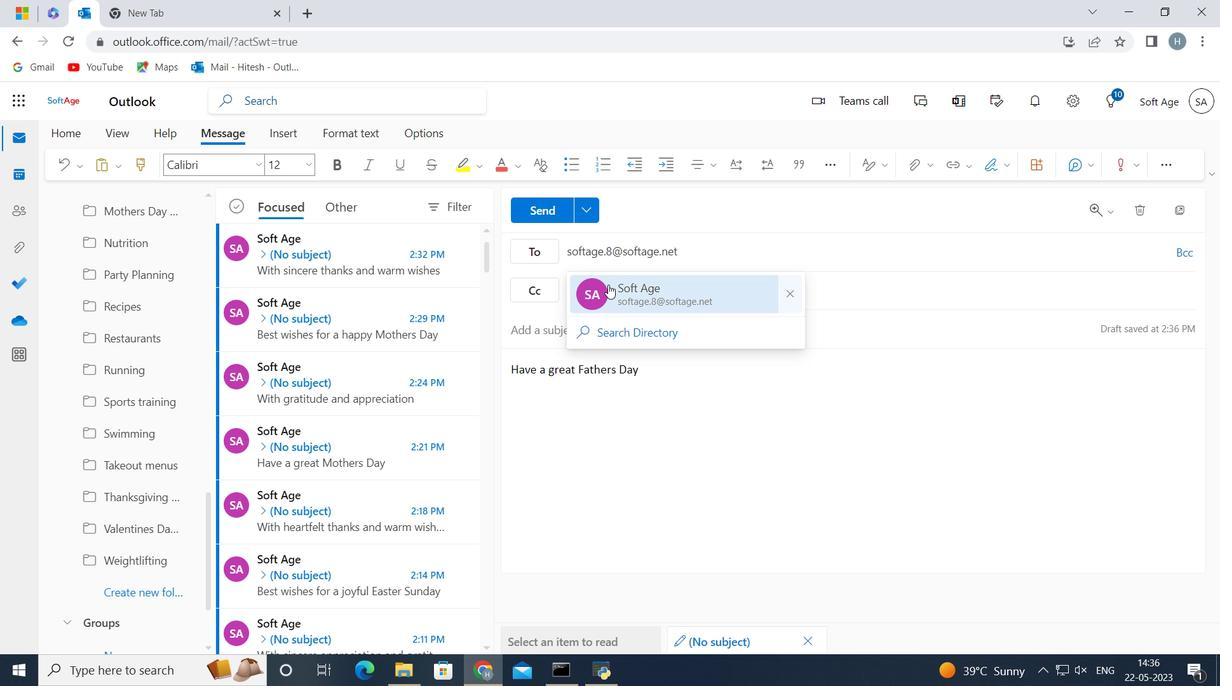 
Action: Mouse pressed left at (608, 286)
Screenshot: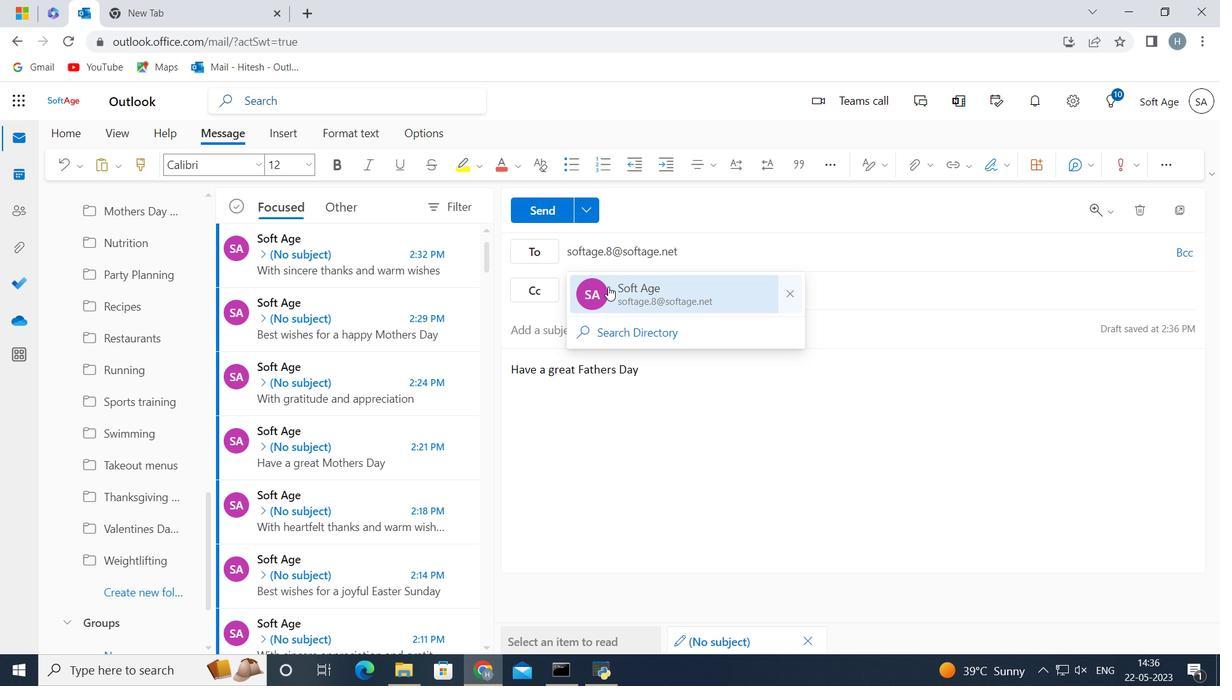 
Action: Mouse moved to (146, 587)
Screenshot: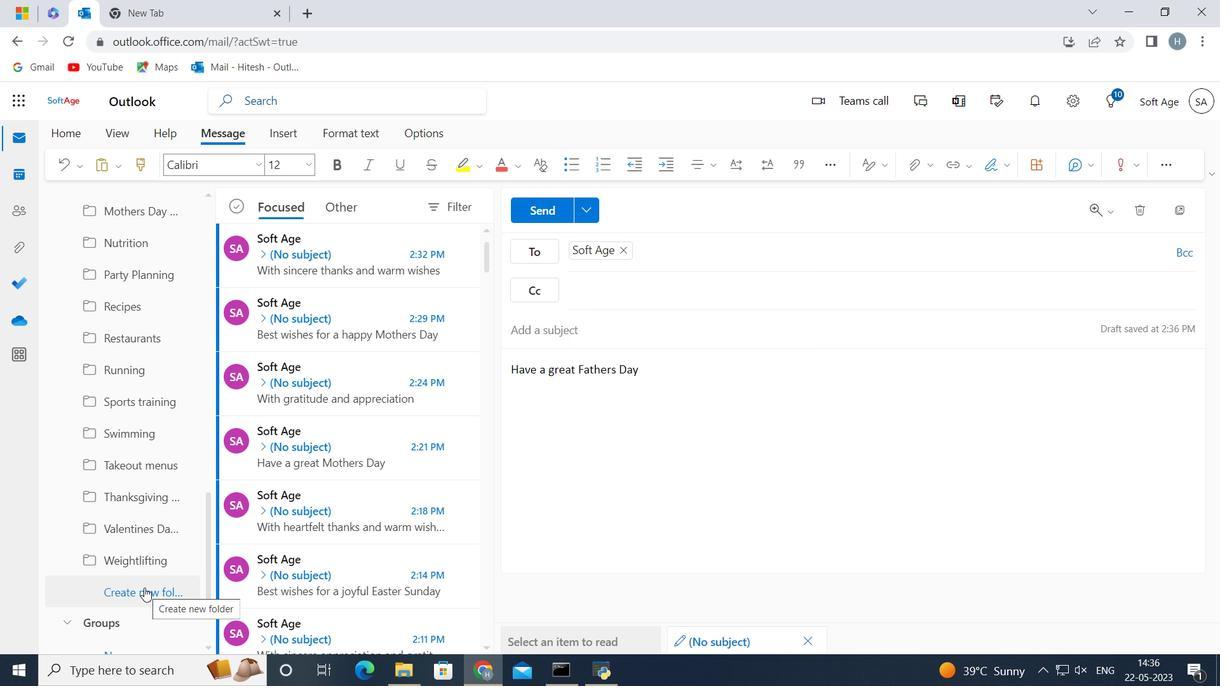
Action: Mouse pressed left at (146, 587)
Screenshot: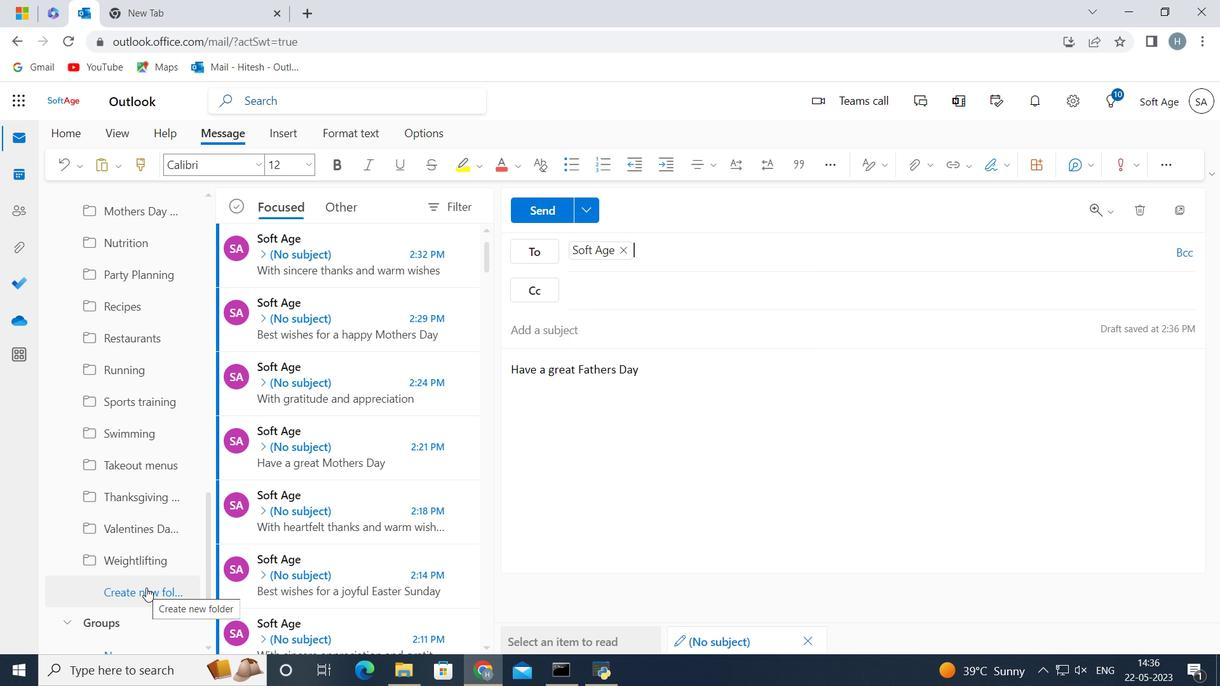 
Action: Mouse moved to (146, 585)
Screenshot: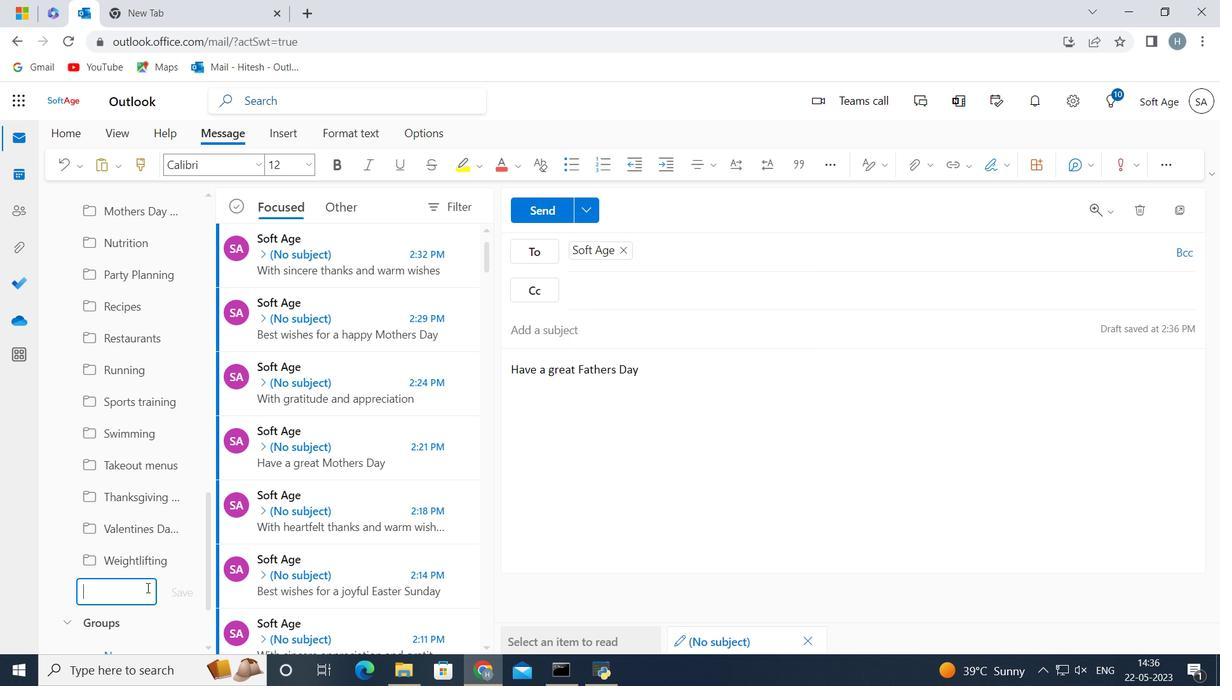 
Action: Key pressed <Key.shift><Key.shift>Educational<Key.space>resources
Screenshot: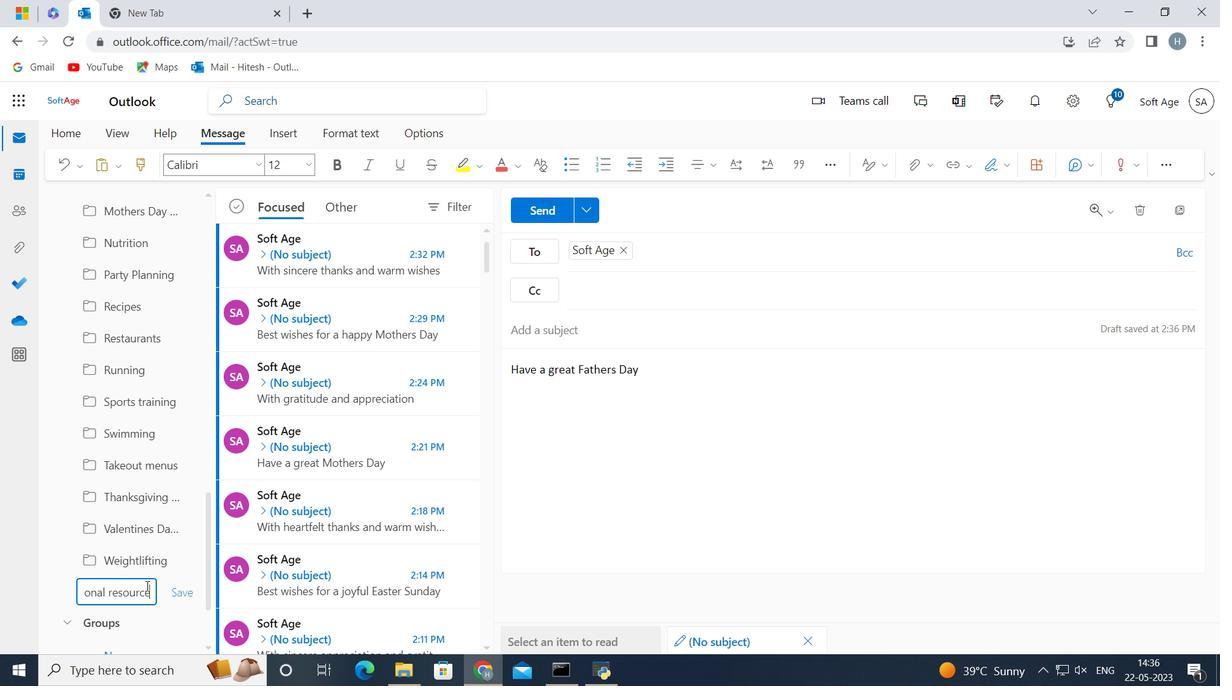 
Action: Mouse moved to (184, 589)
Screenshot: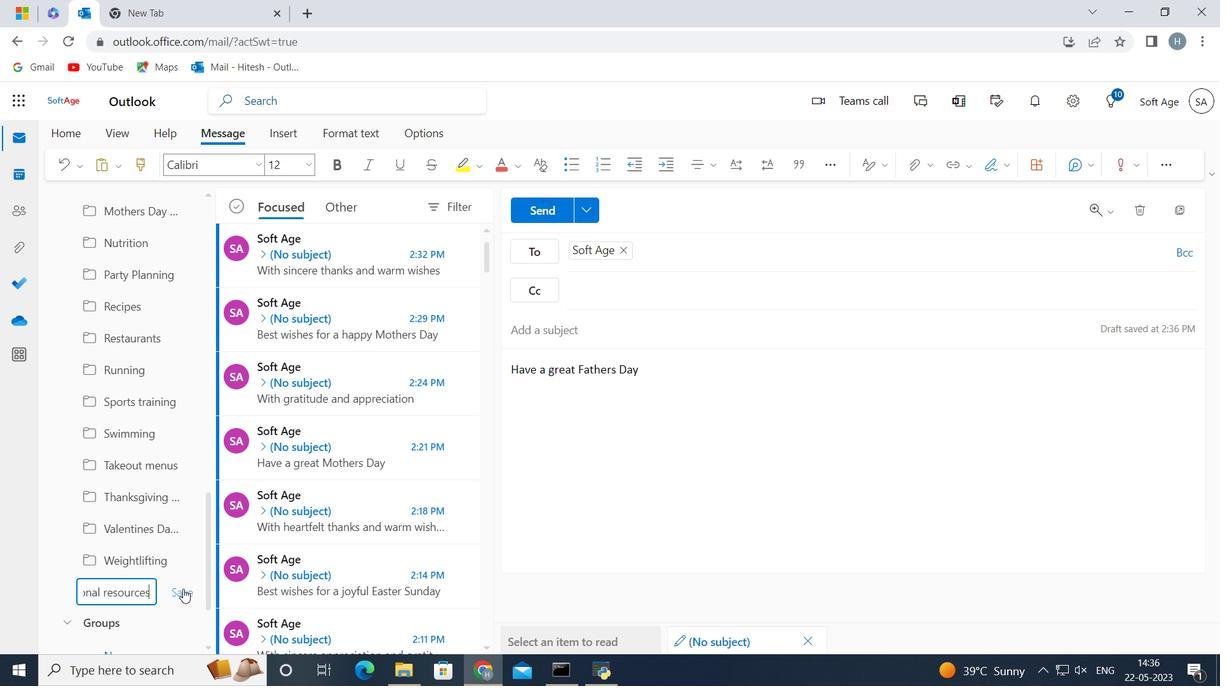 
Action: Mouse pressed left at (184, 589)
Screenshot: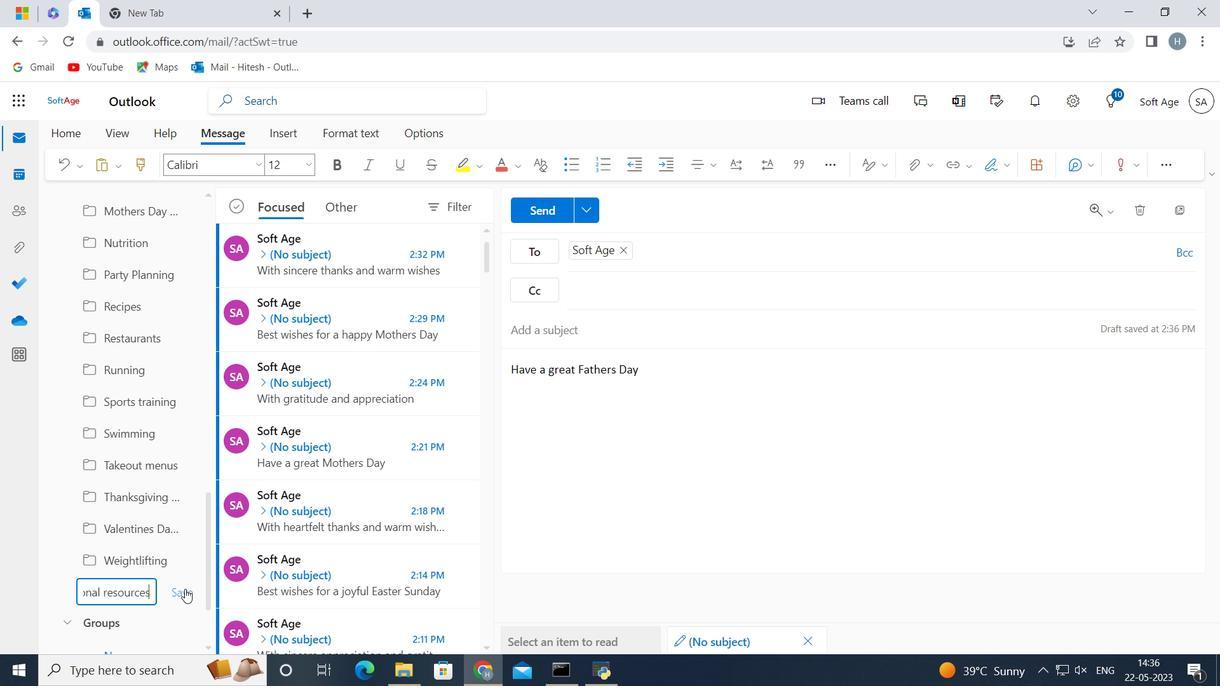 
Action: Mouse moved to (535, 215)
Screenshot: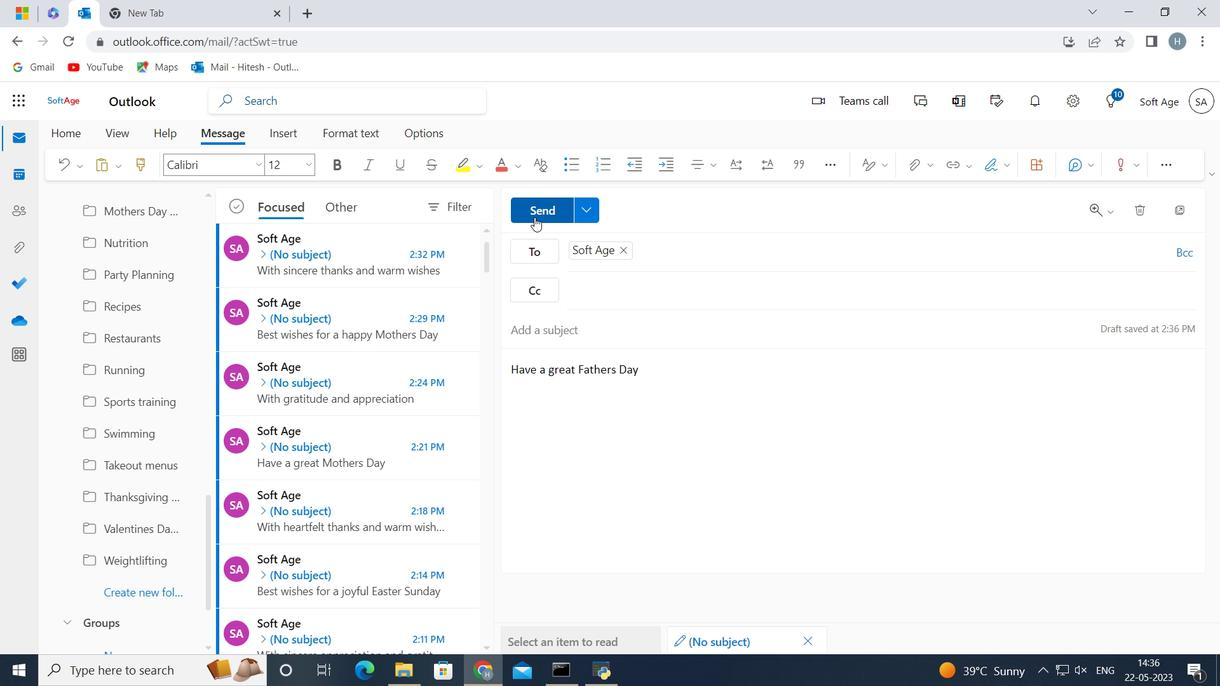 
Action: Mouse pressed left at (535, 215)
Screenshot: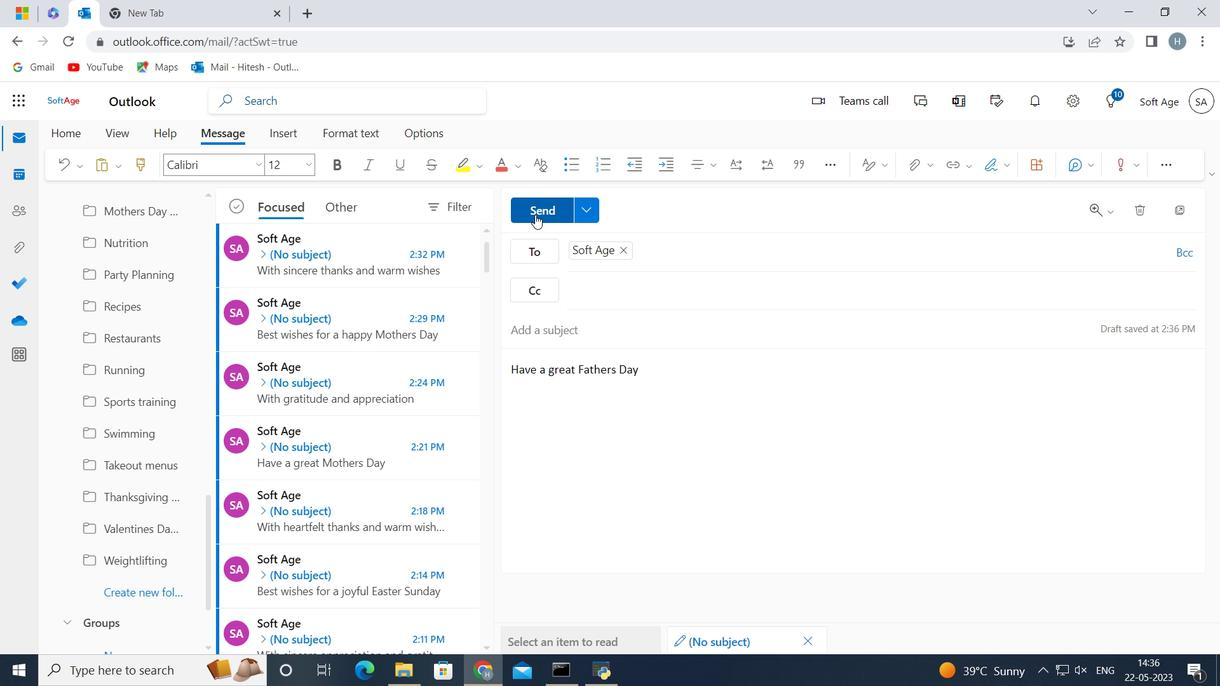 
Action: Mouse moved to (595, 407)
Screenshot: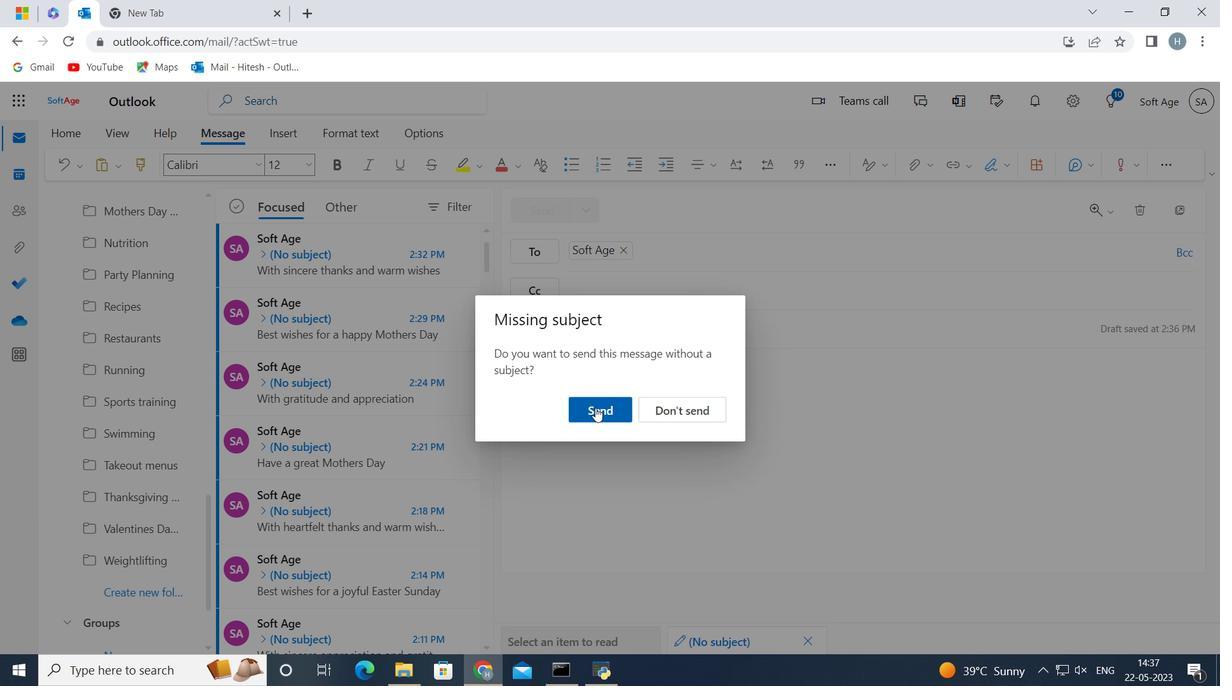 
Action: Mouse pressed left at (595, 407)
Screenshot: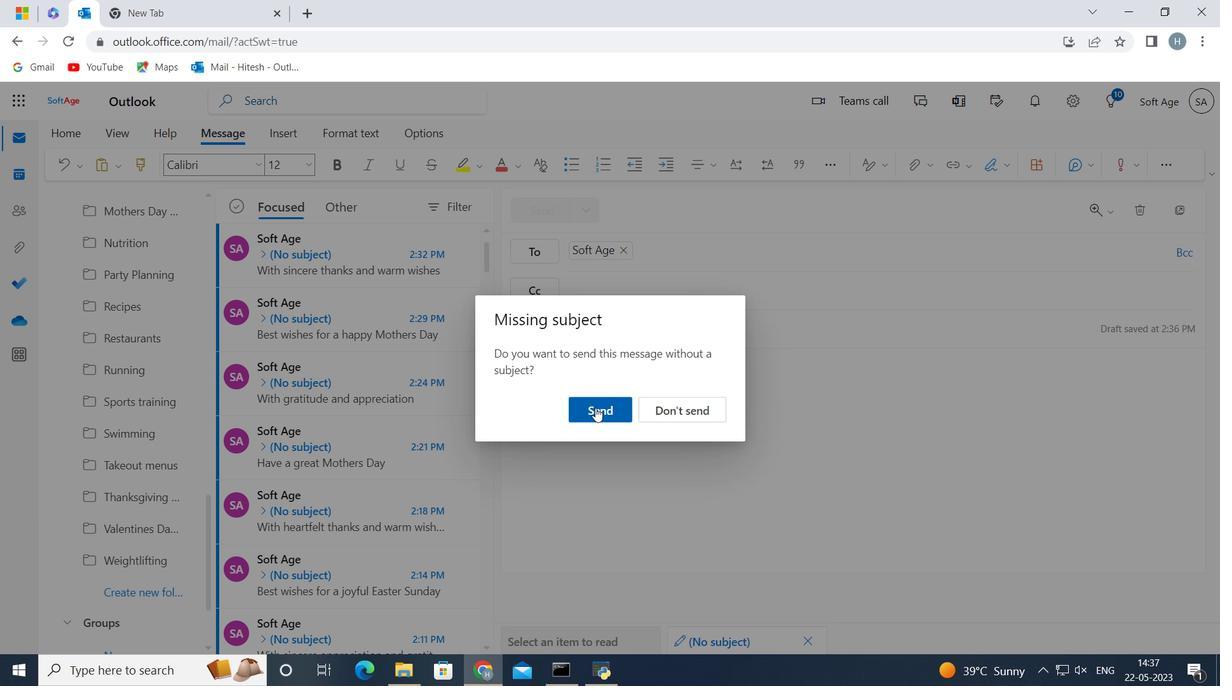 
Action: Mouse moved to (584, 397)
Screenshot: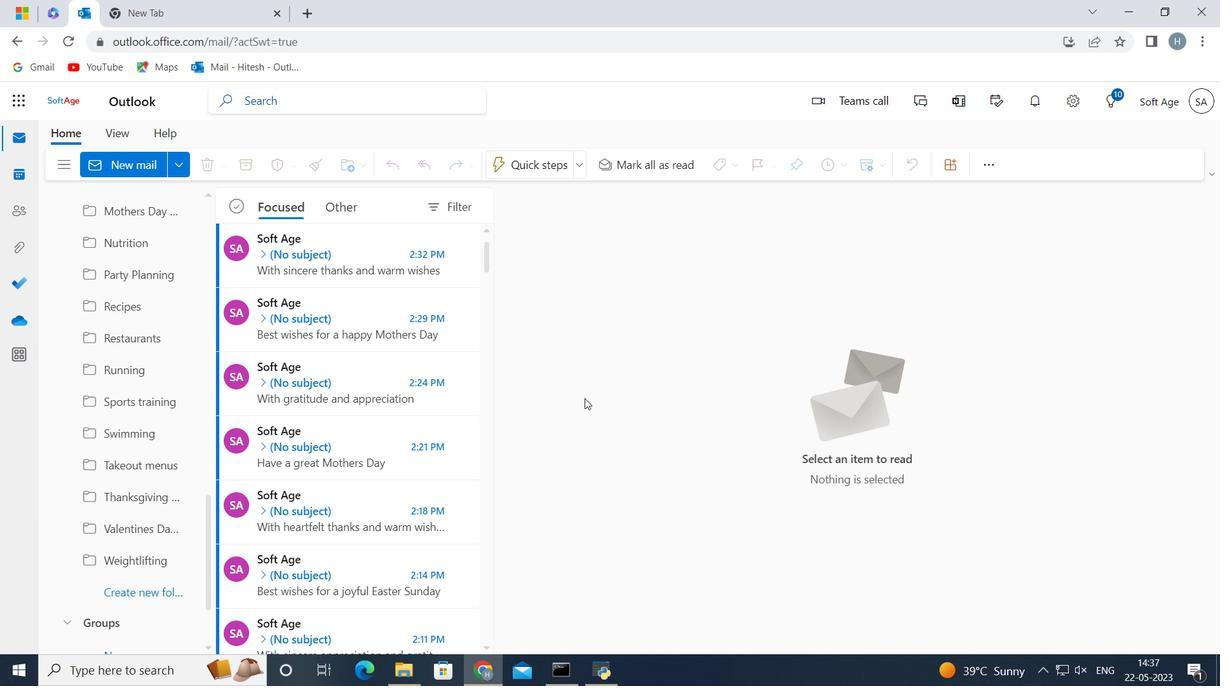 
